 Task: Look for space in Kotamangalam, India from 7th July, 2023 to 14th July, 2023 for 1 adult in price range Rs.6000 to Rs.14000. Place can be shared room with 1  bedroom having 1 bed and 1 bathroom. Property type can be house, flat, guest house, hotel. Booking option can be shelf check-in. Required host language is English.
Action: Mouse moved to (474, 86)
Screenshot: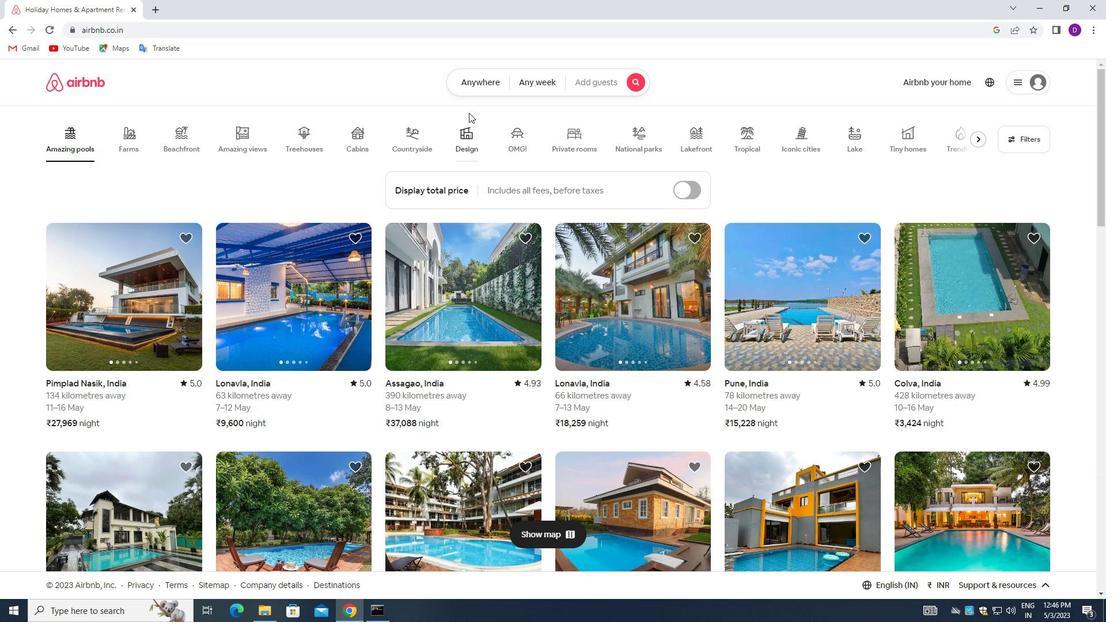 
Action: Mouse pressed left at (474, 86)
Screenshot: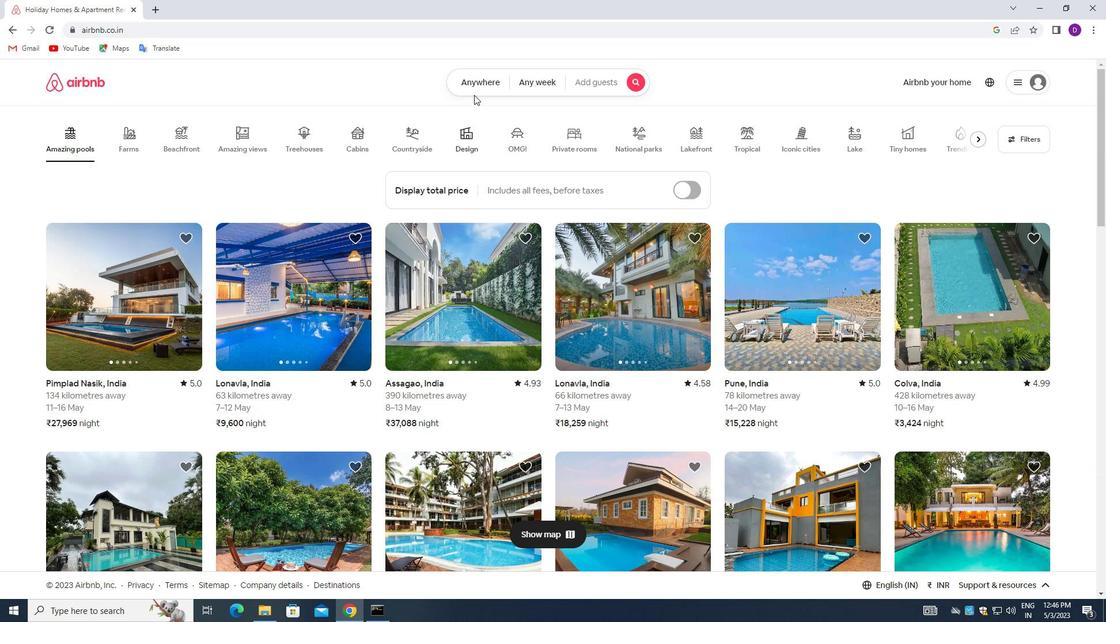 
Action: Mouse moved to (362, 131)
Screenshot: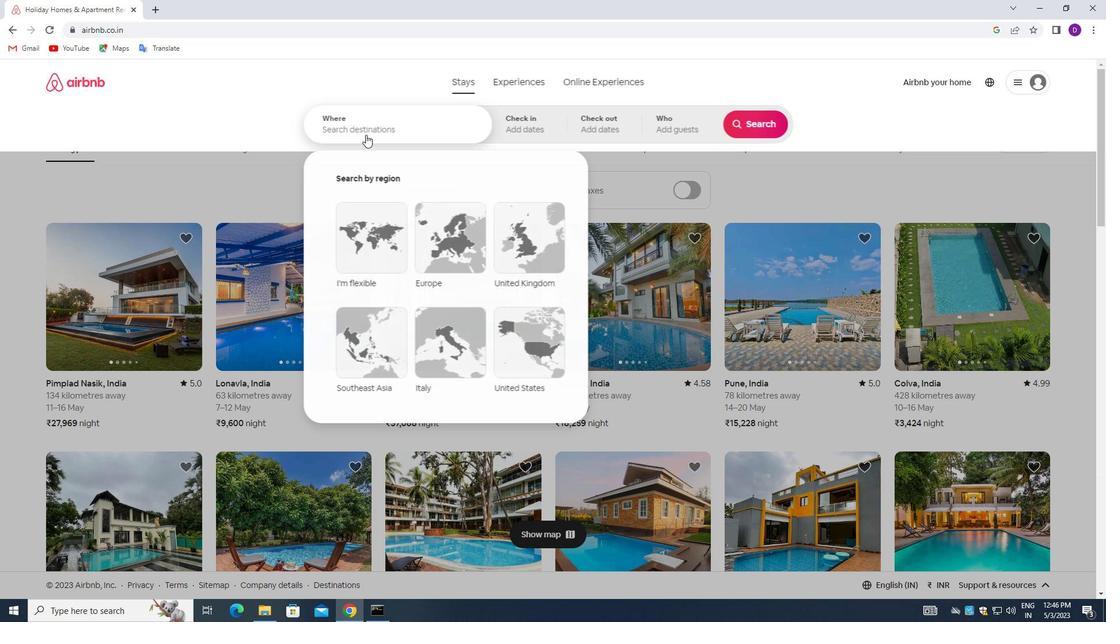 
Action: Mouse pressed left at (362, 131)
Screenshot: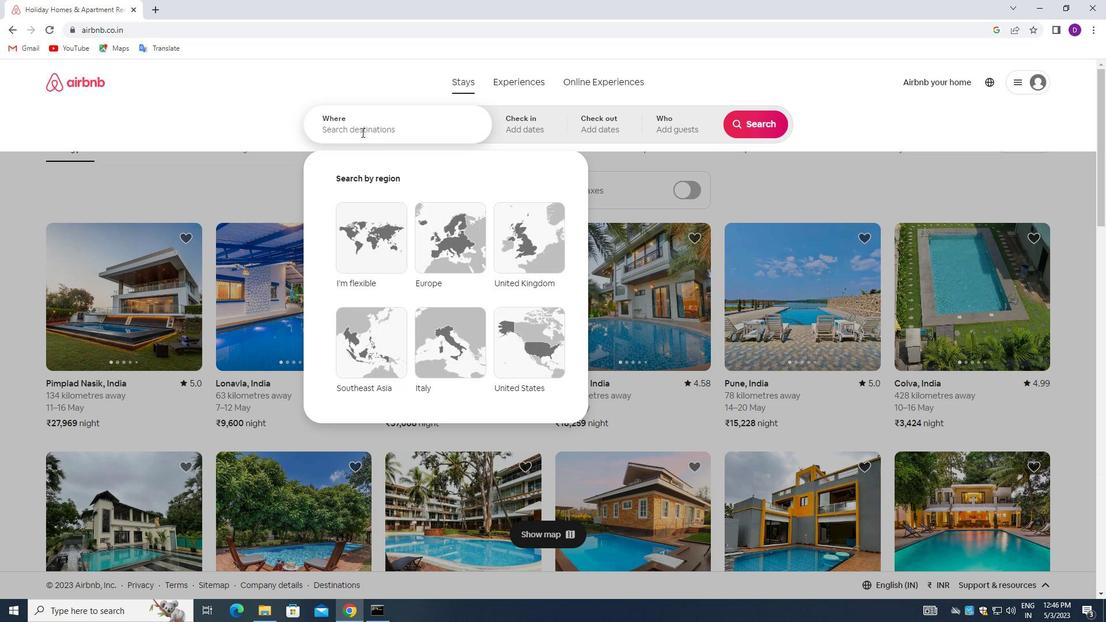 
Action: Mouse moved to (239, 110)
Screenshot: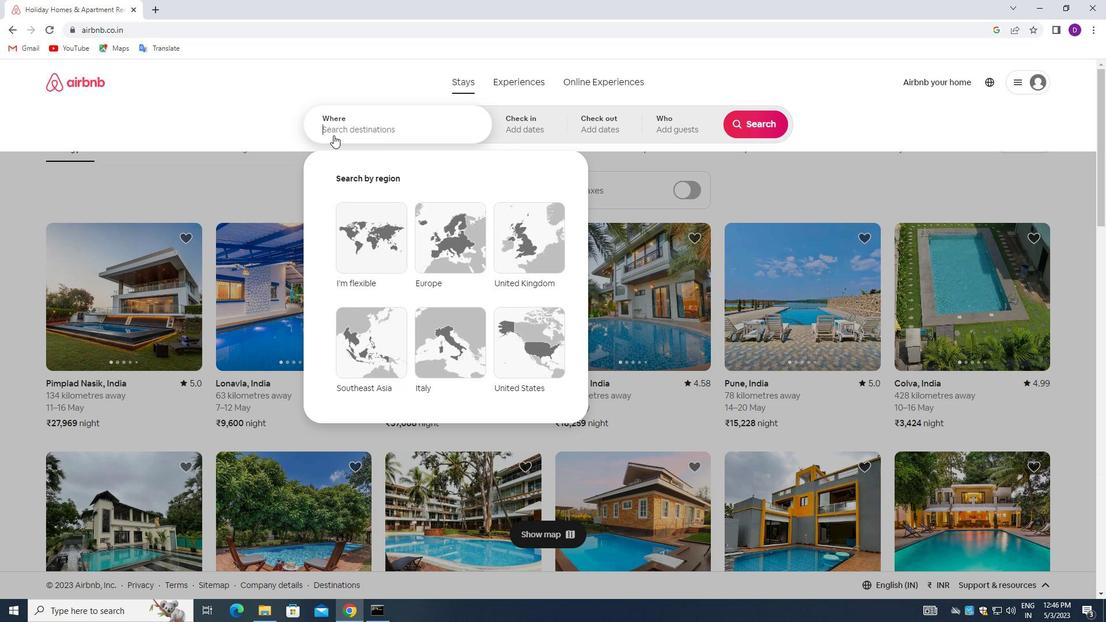
Action: Key pressed <Key.shift>KOTAMANGALAM,<Key.space><Key.shift>INDIA<Key.enter>
Screenshot: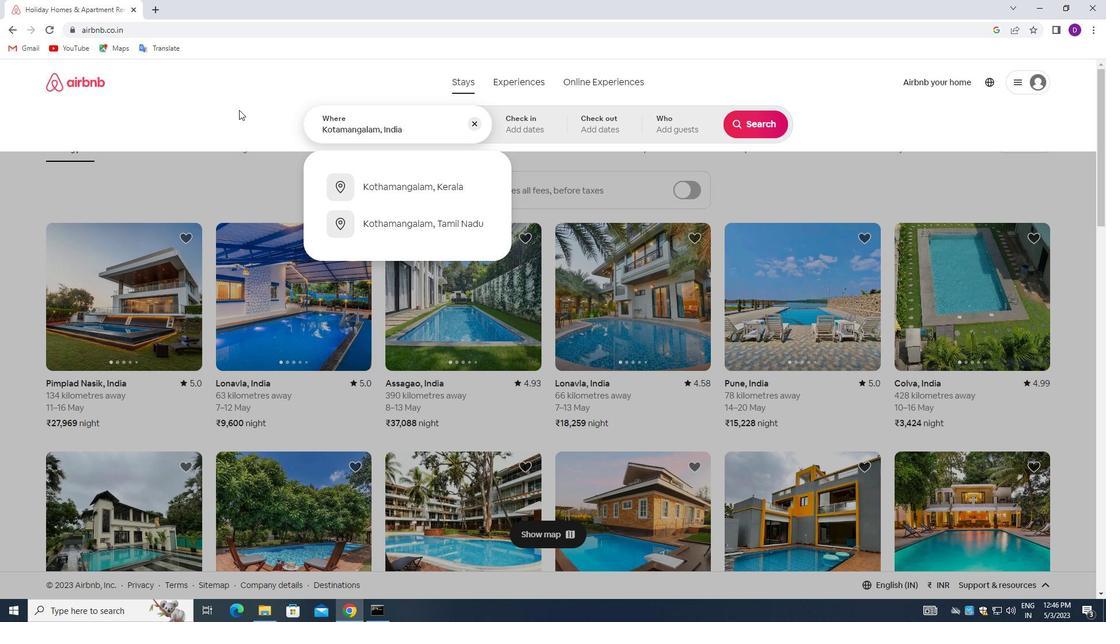 
Action: Mouse moved to (750, 217)
Screenshot: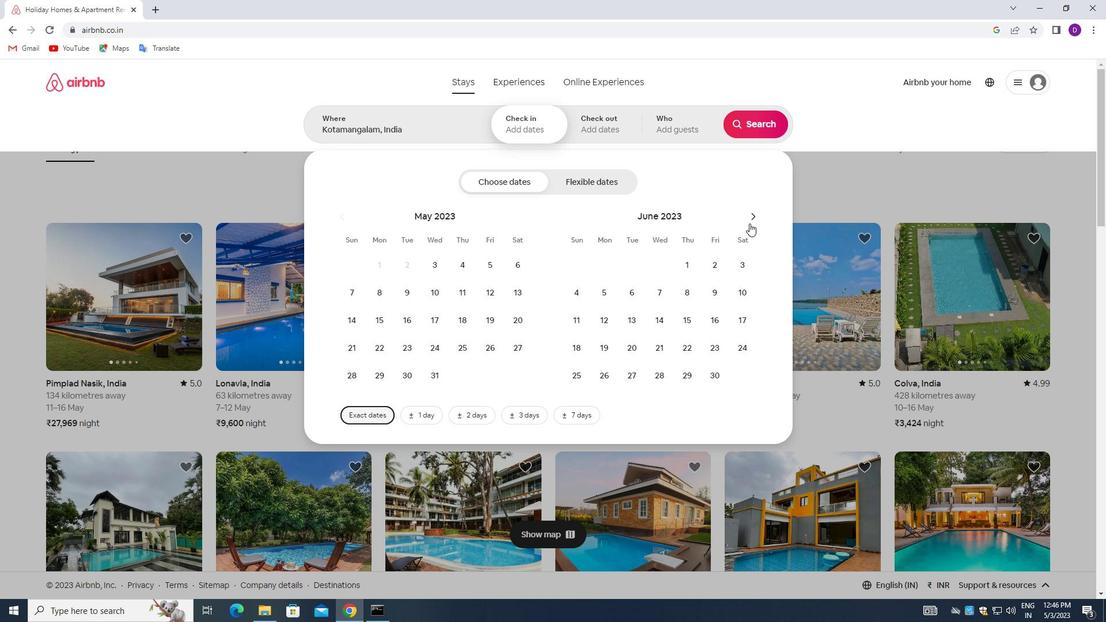 
Action: Mouse pressed left at (750, 217)
Screenshot: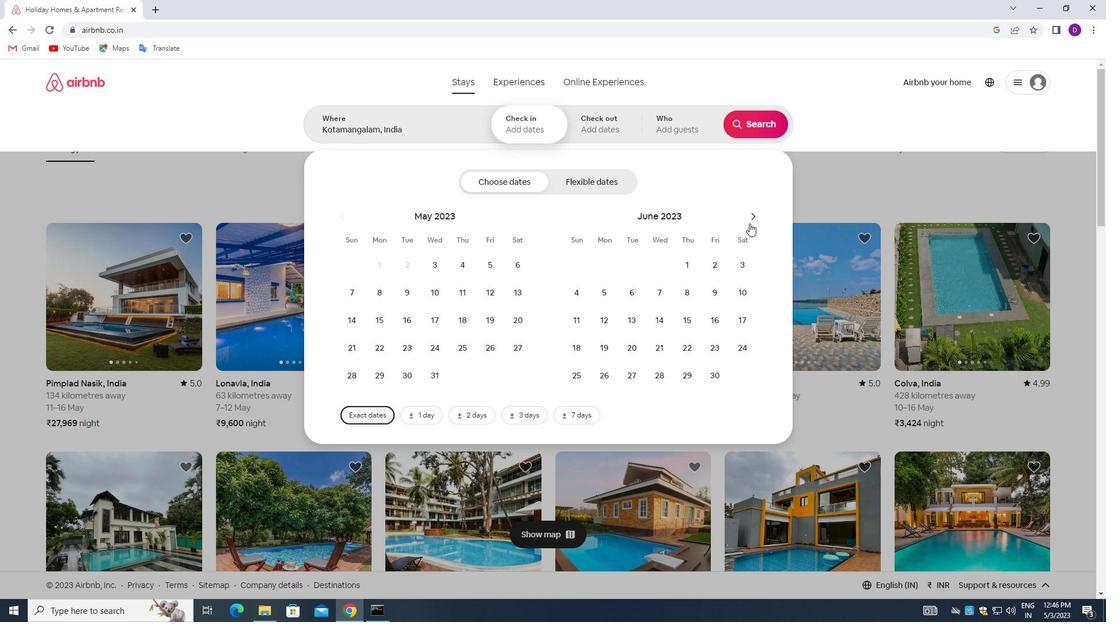 
Action: Mouse moved to (707, 292)
Screenshot: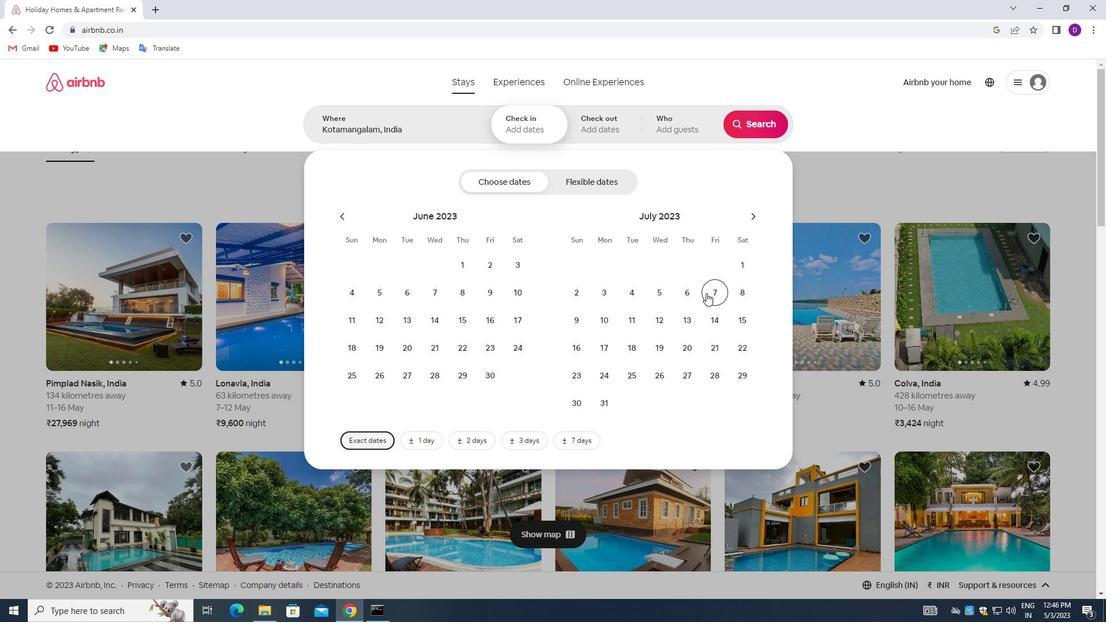 
Action: Mouse pressed left at (707, 292)
Screenshot: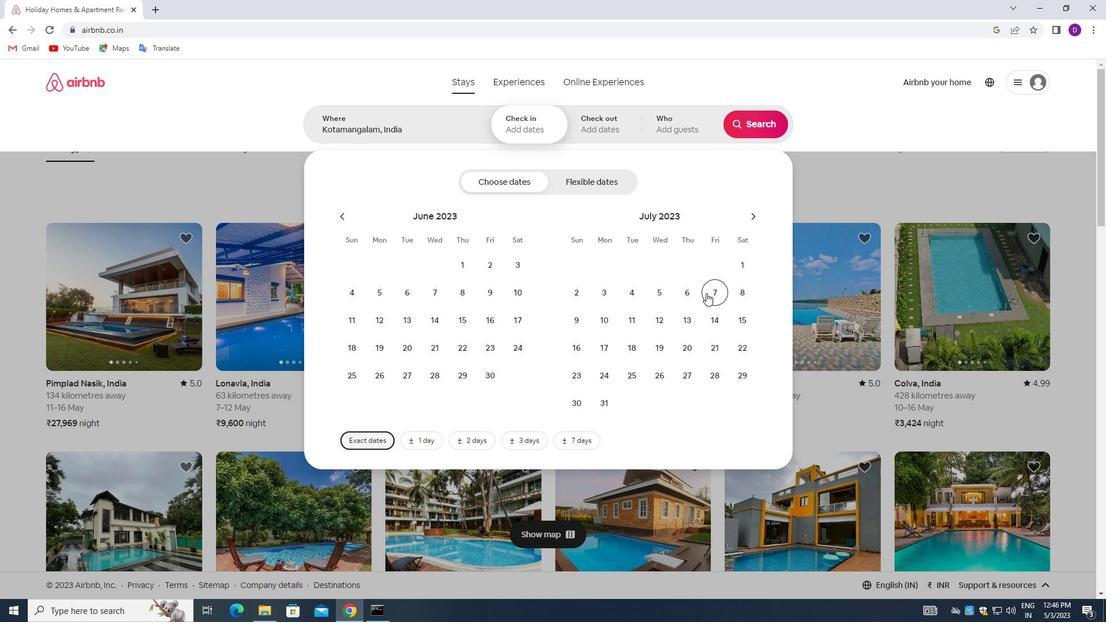
Action: Mouse moved to (708, 314)
Screenshot: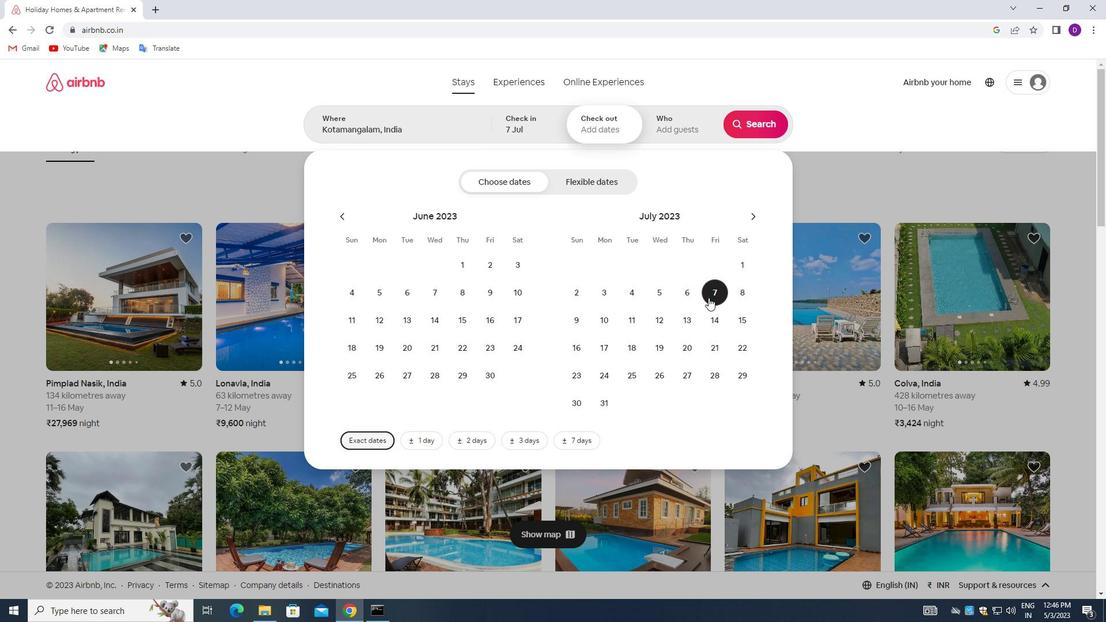 
Action: Mouse pressed left at (708, 314)
Screenshot: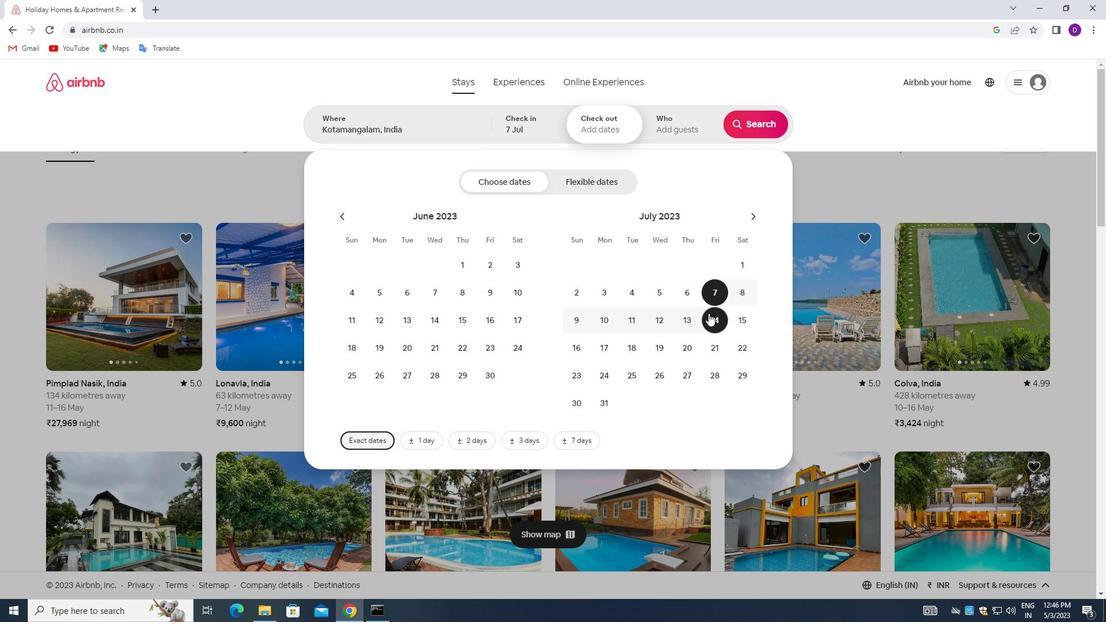 
Action: Mouse moved to (665, 127)
Screenshot: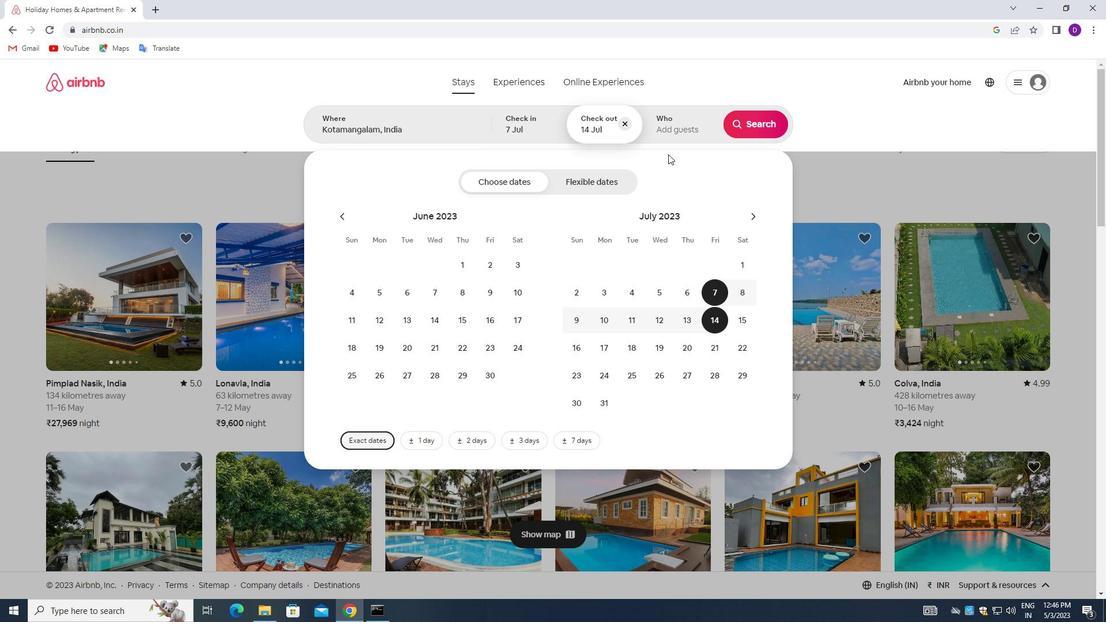 
Action: Mouse pressed left at (665, 127)
Screenshot: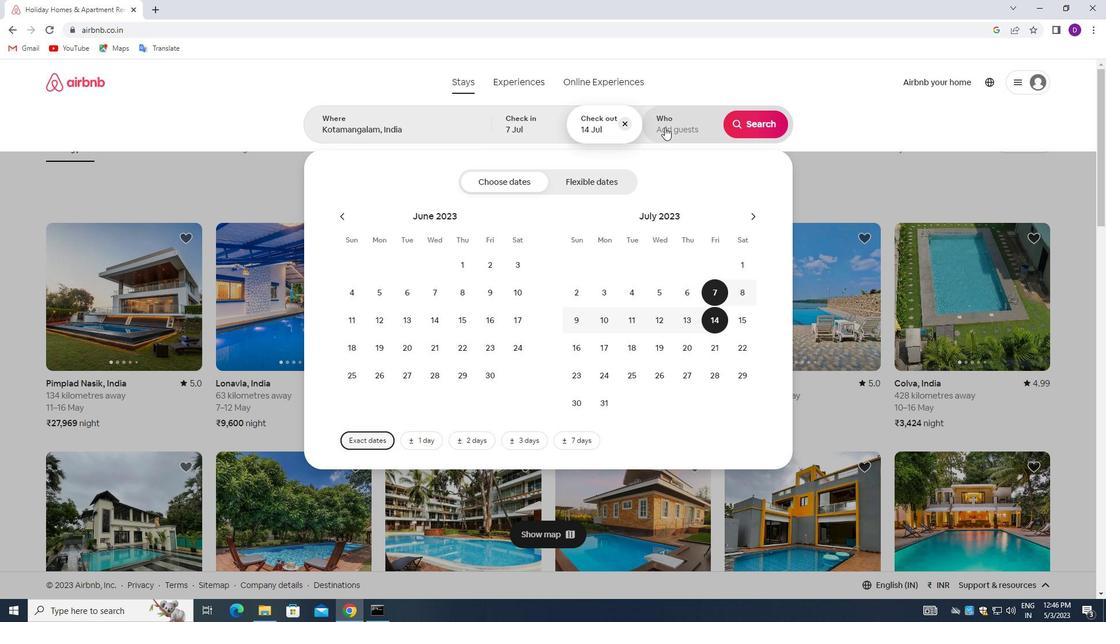 
Action: Mouse moved to (755, 189)
Screenshot: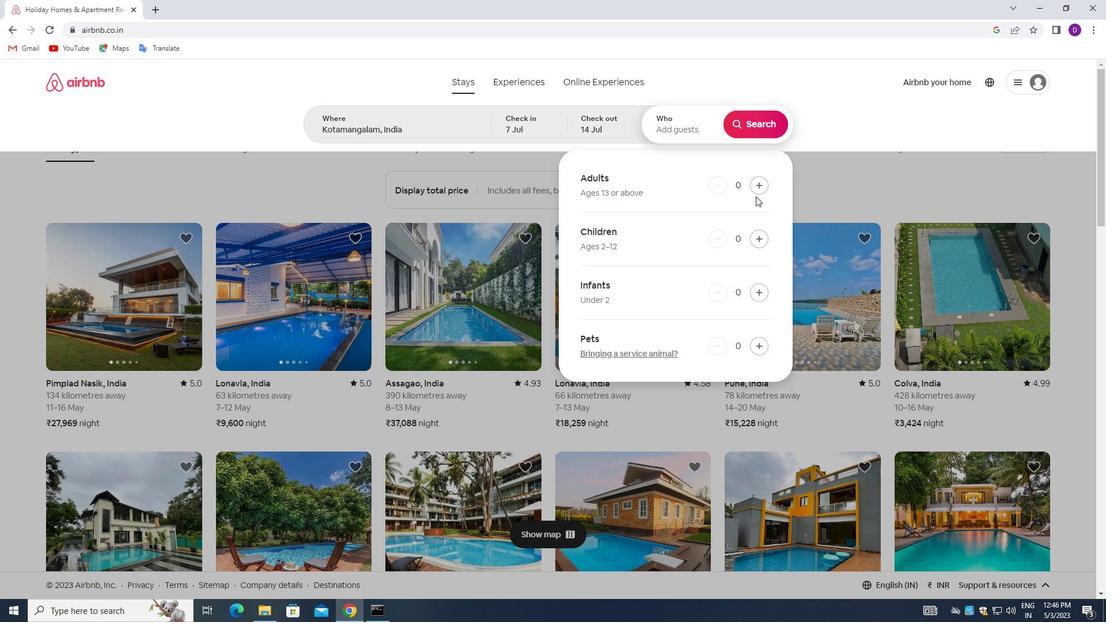
Action: Mouse pressed left at (755, 189)
Screenshot: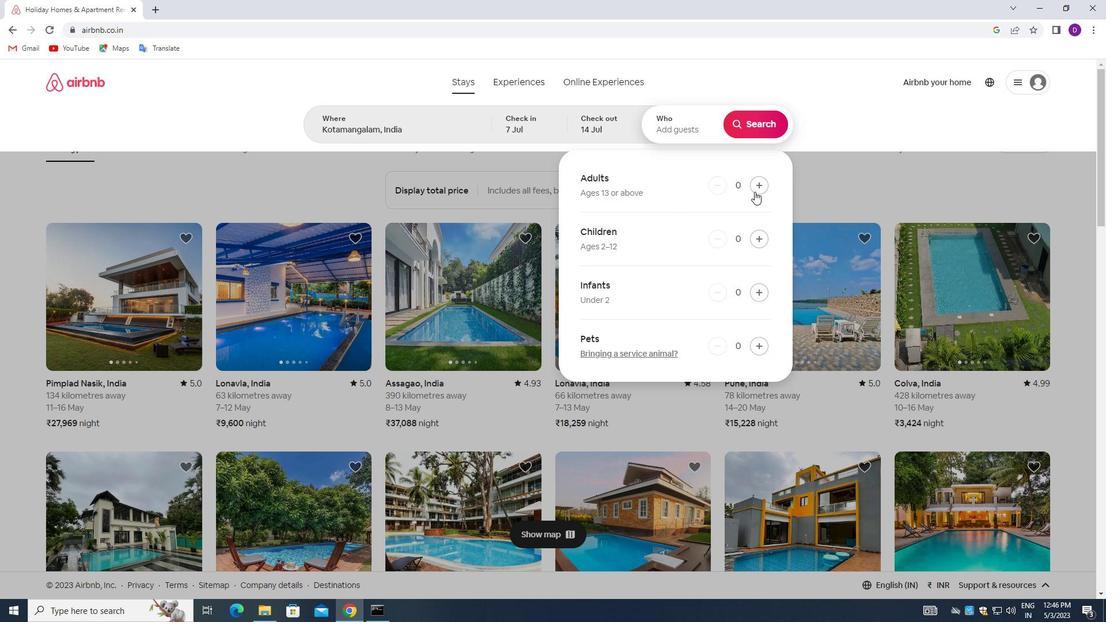 
Action: Mouse moved to (751, 124)
Screenshot: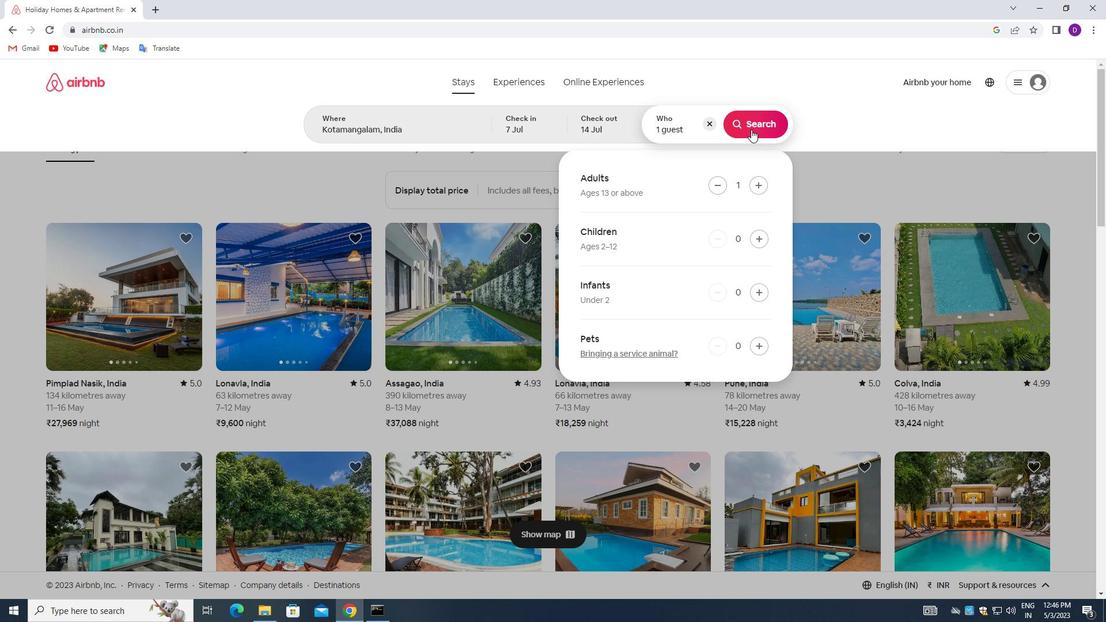 
Action: Mouse pressed left at (751, 124)
Screenshot: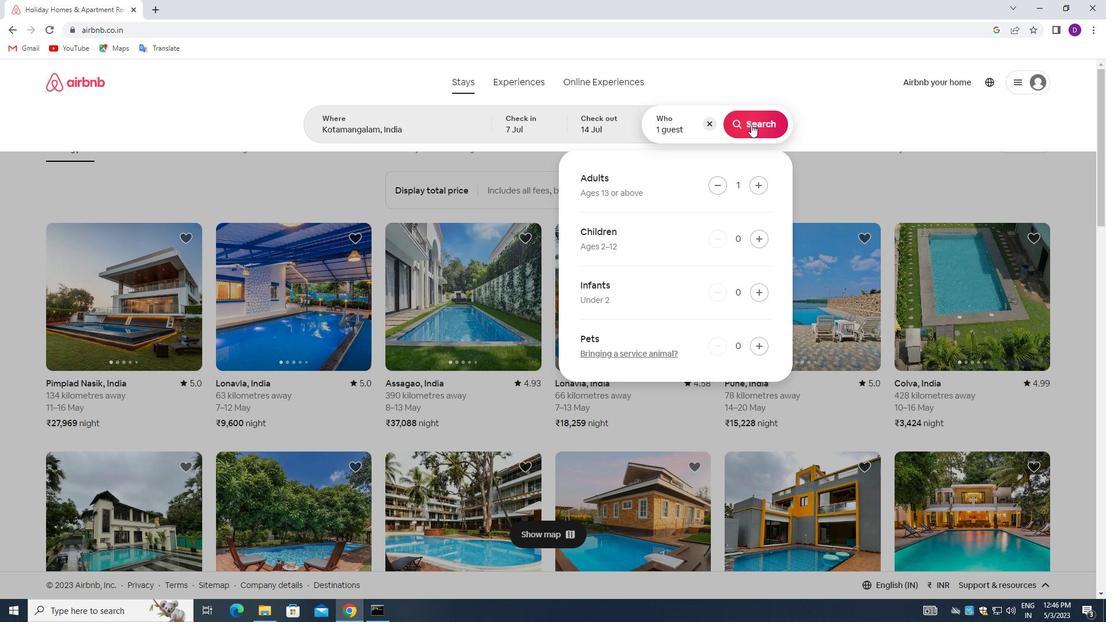 
Action: Mouse moved to (1052, 132)
Screenshot: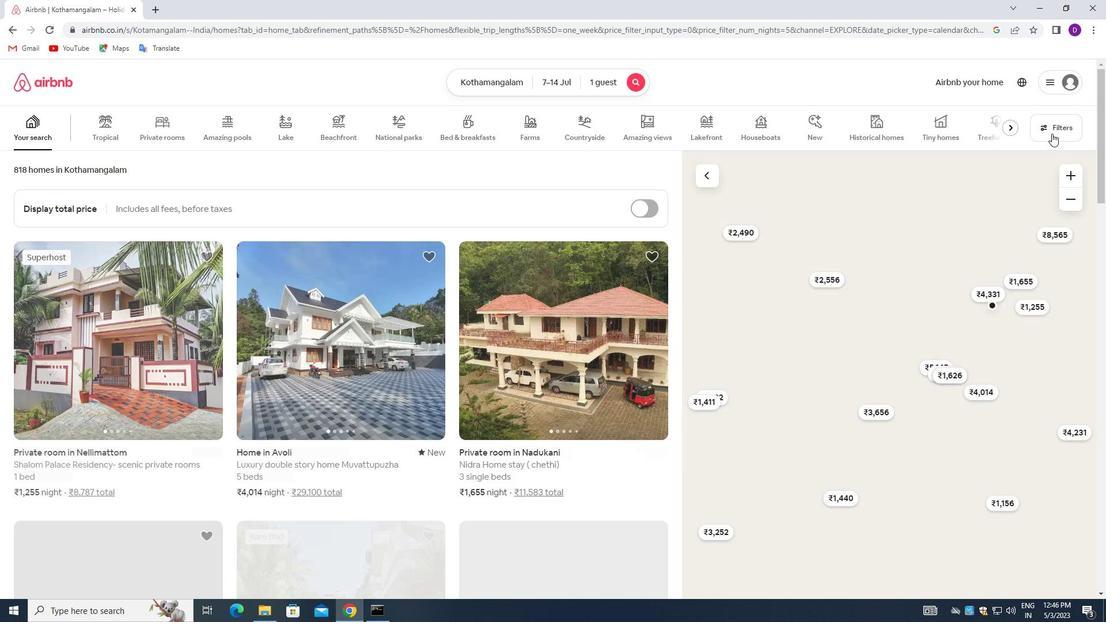 
Action: Mouse pressed left at (1052, 132)
Screenshot: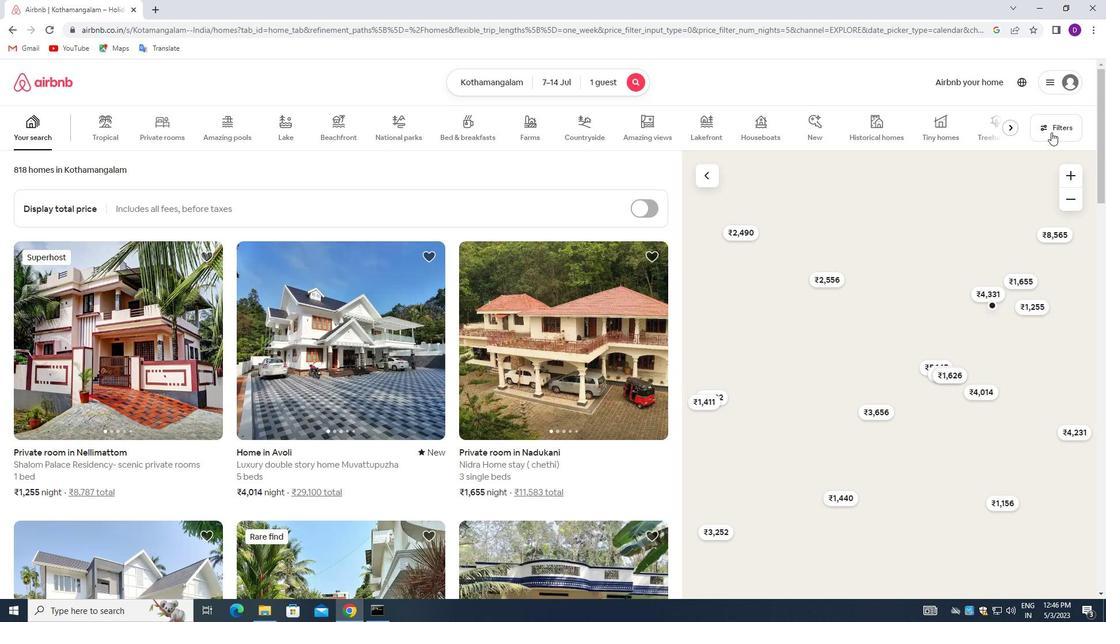 
Action: Mouse moved to (413, 280)
Screenshot: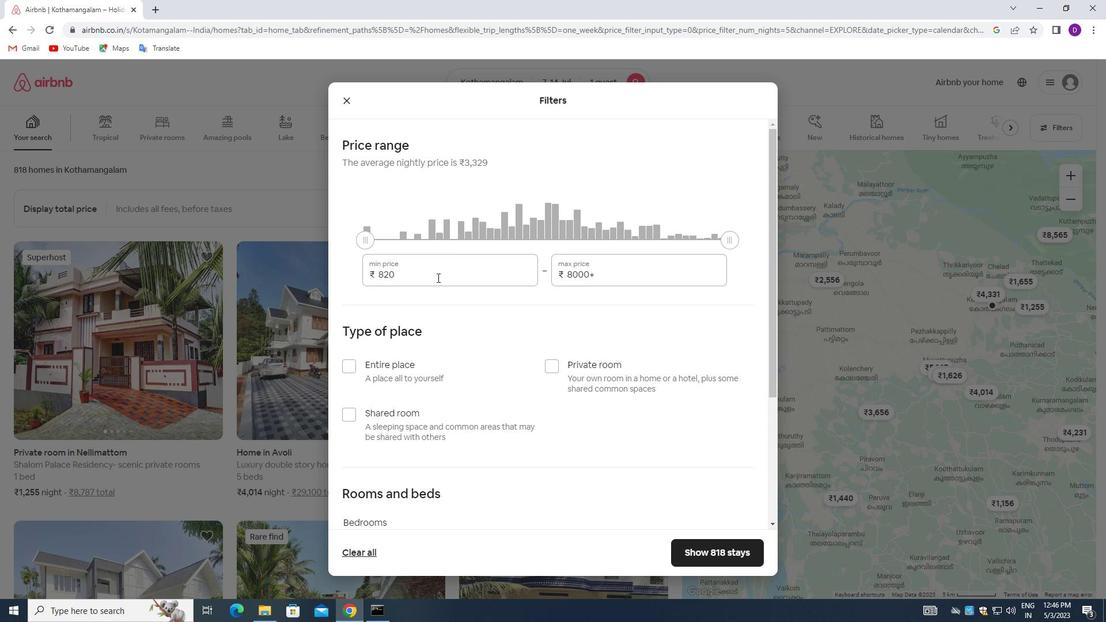 
Action: Mouse pressed left at (413, 280)
Screenshot: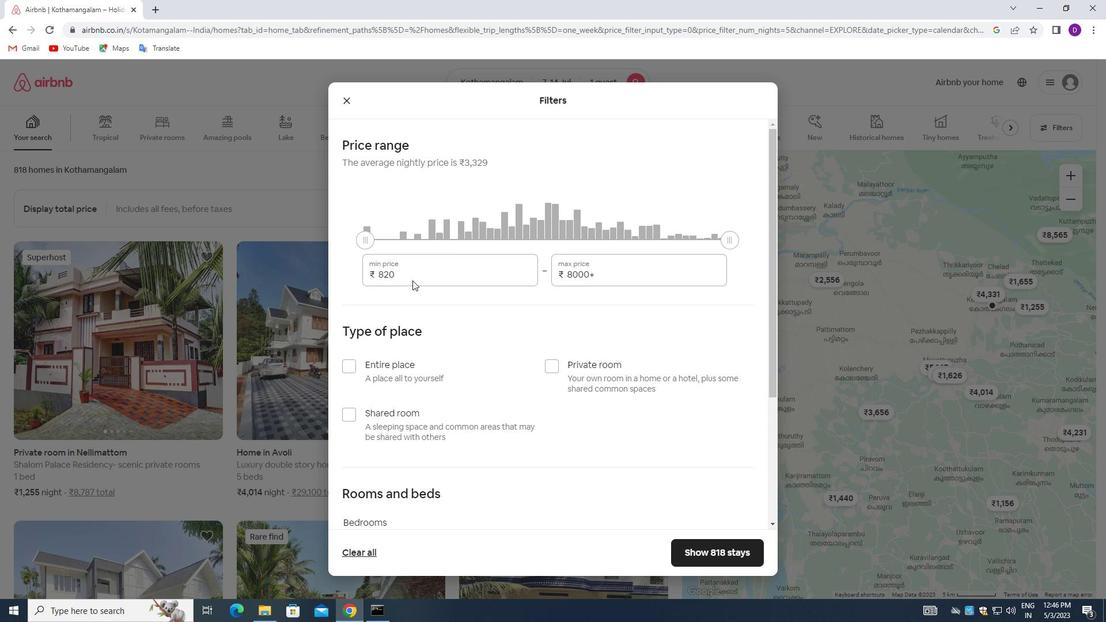 
Action: Mouse pressed left at (413, 280)
Screenshot: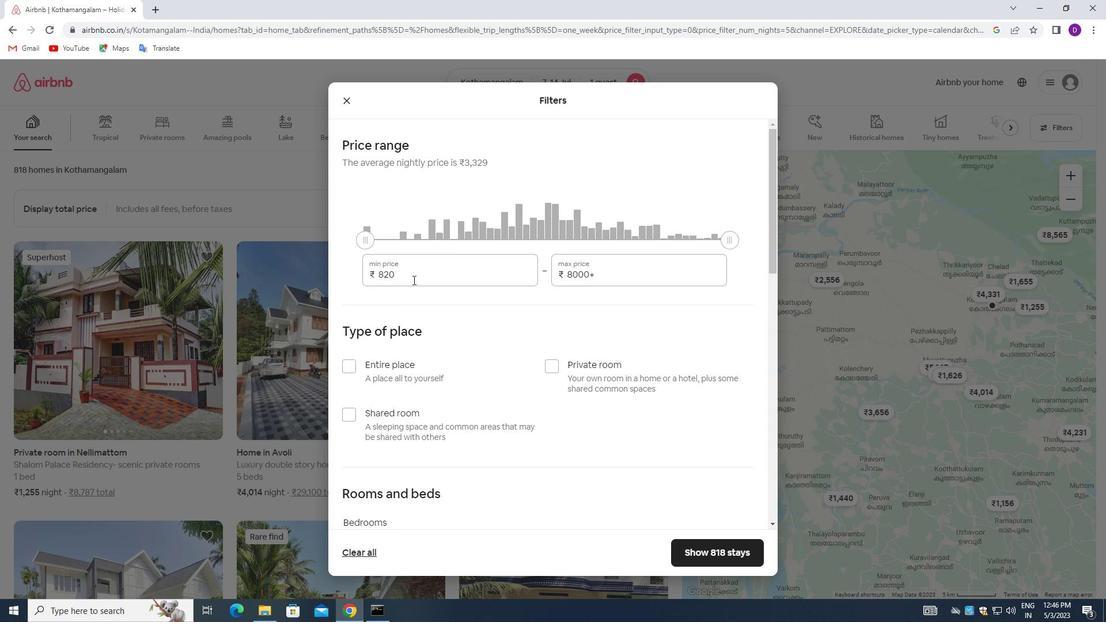
Action: Key pressed 6000<Key.tab>14000
Screenshot: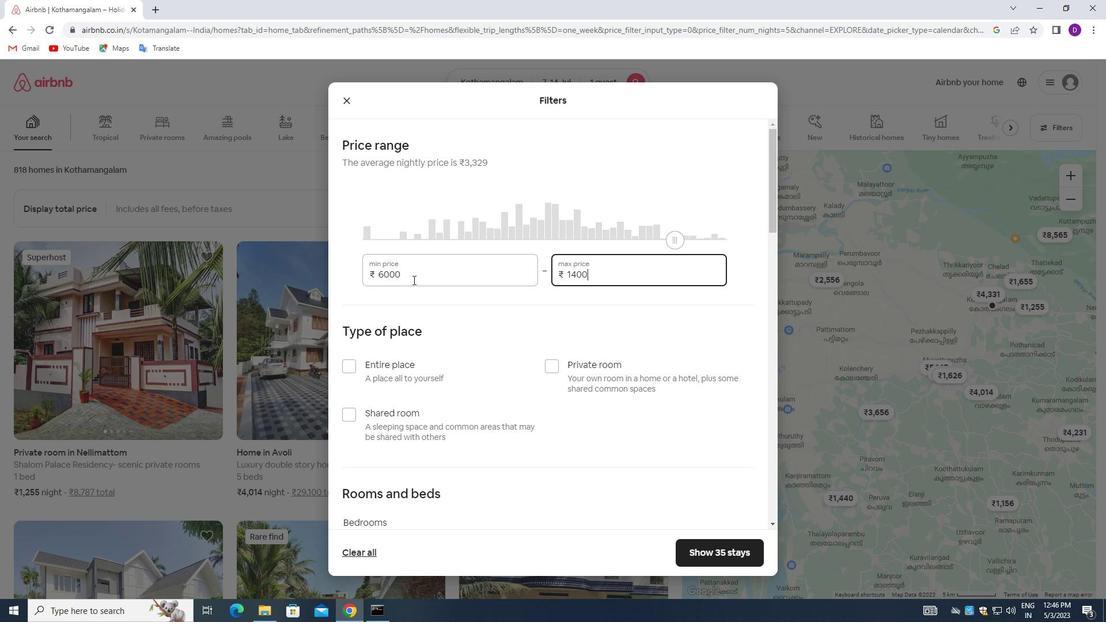 
Action: Mouse moved to (351, 417)
Screenshot: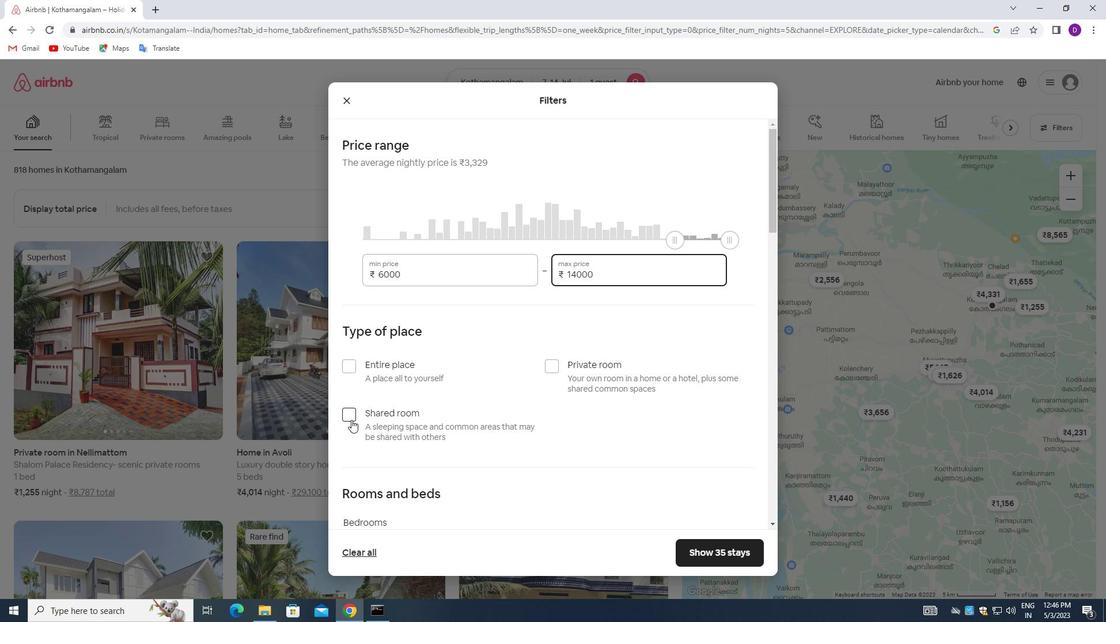 
Action: Mouse pressed left at (351, 417)
Screenshot: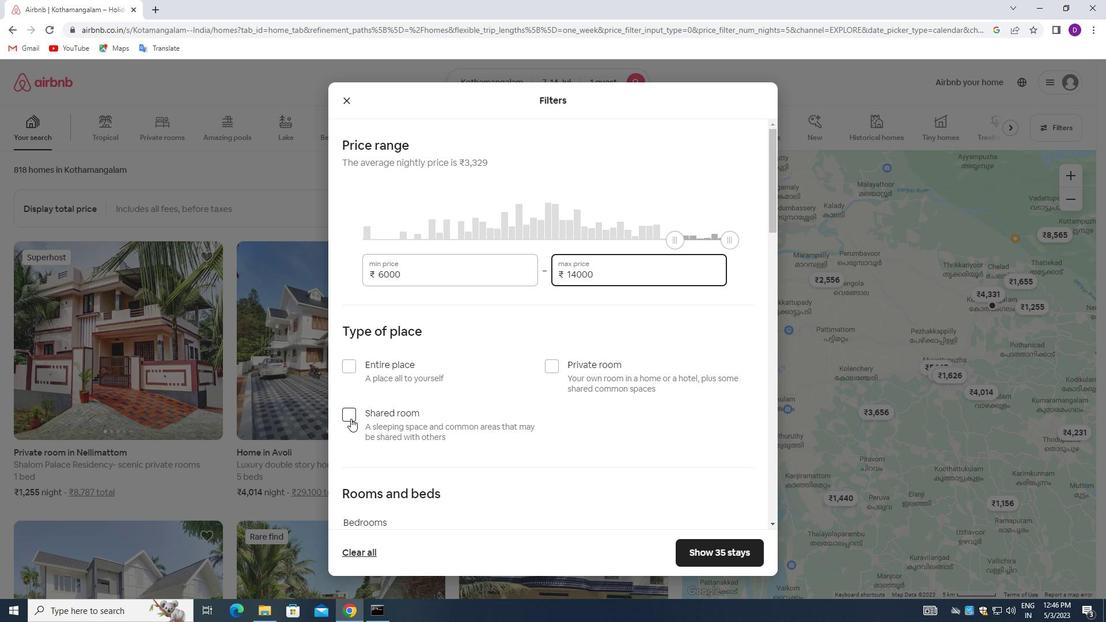 
Action: Mouse moved to (502, 407)
Screenshot: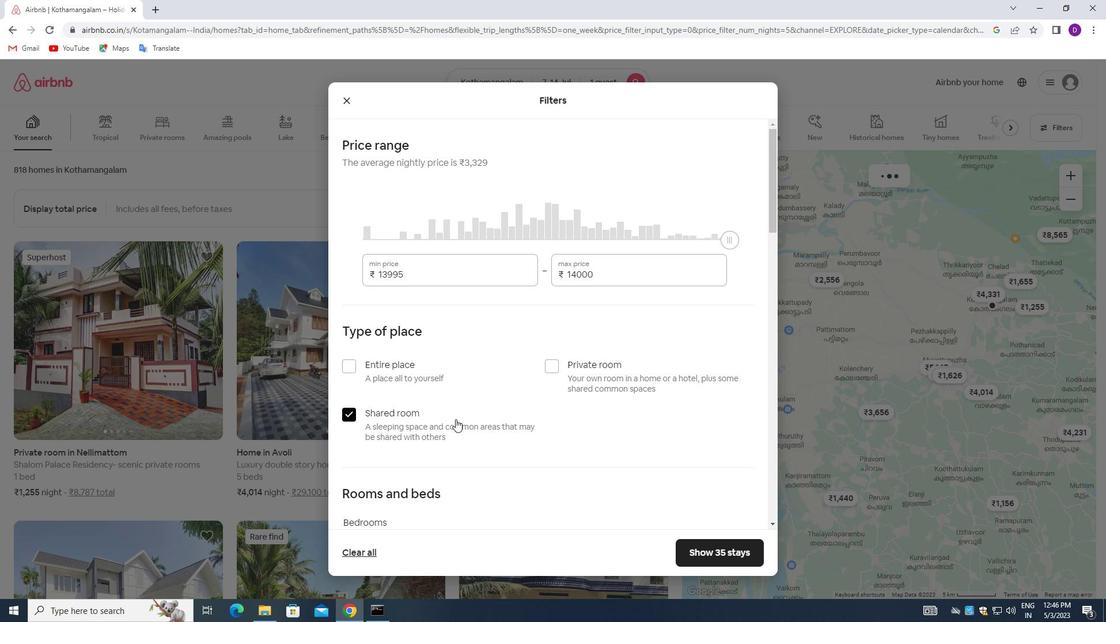 
Action: Mouse scrolled (502, 406) with delta (0, 0)
Screenshot: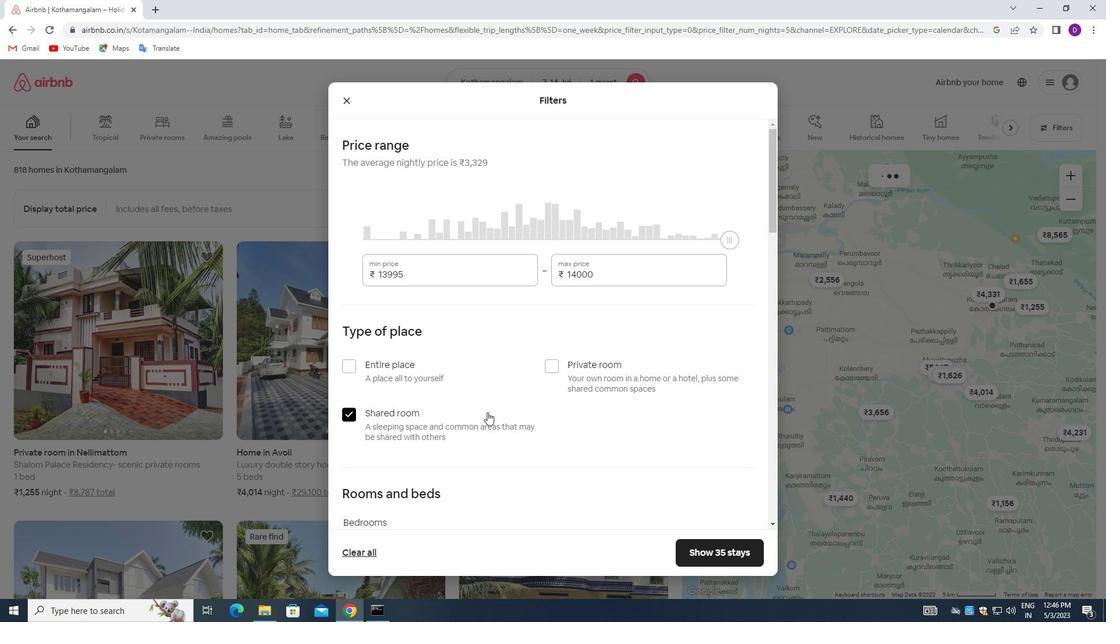 
Action: Mouse moved to (502, 407)
Screenshot: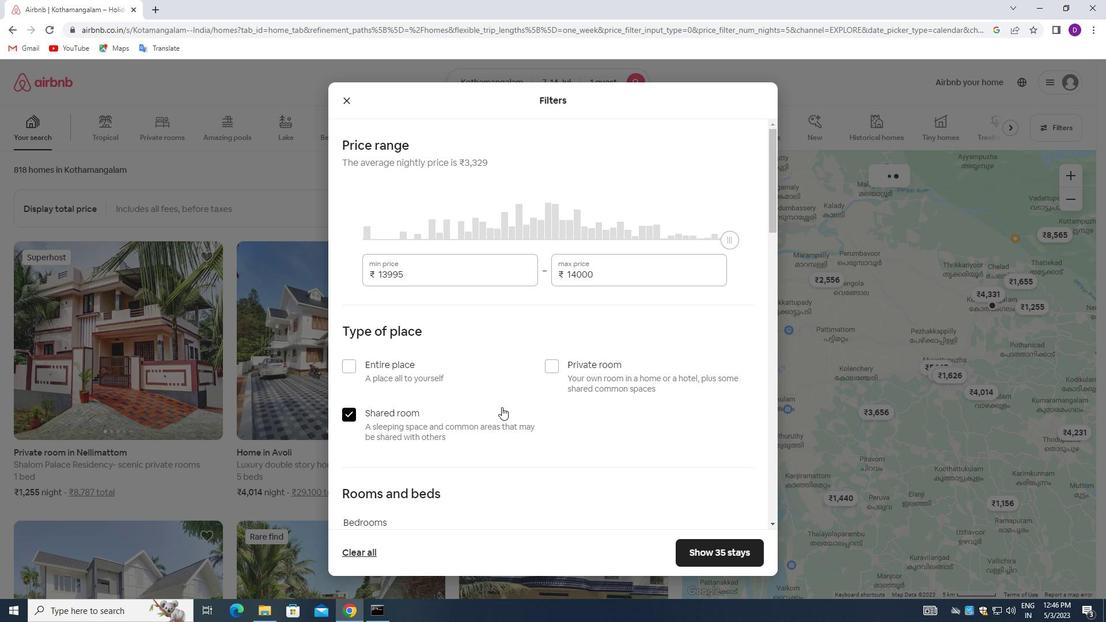 
Action: Mouse scrolled (502, 406) with delta (0, 0)
Screenshot: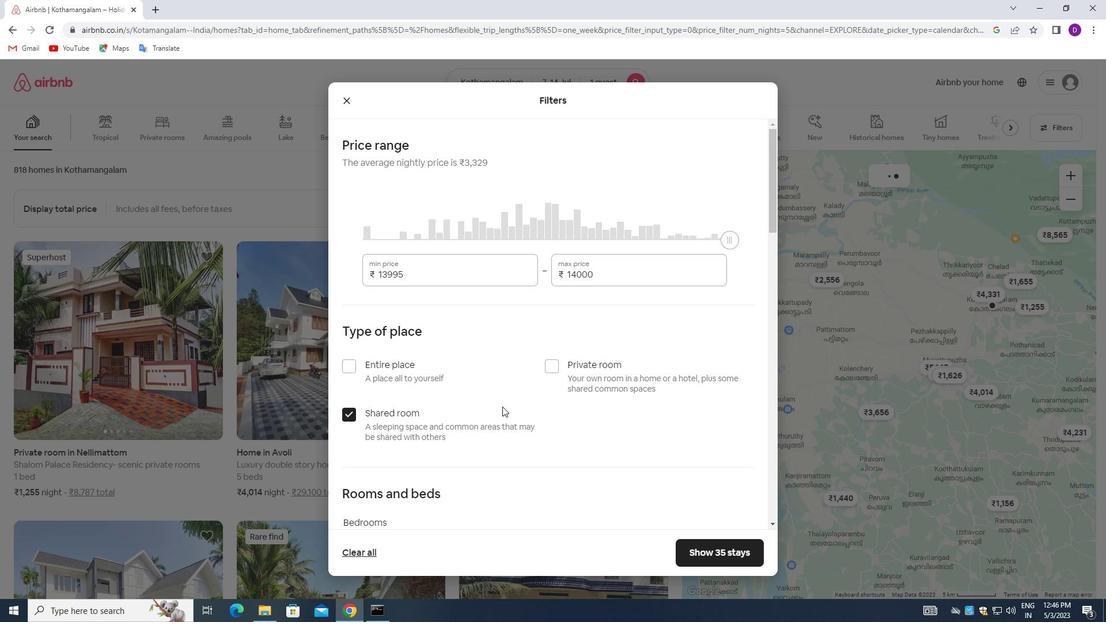 
Action: Mouse scrolled (502, 406) with delta (0, 0)
Screenshot: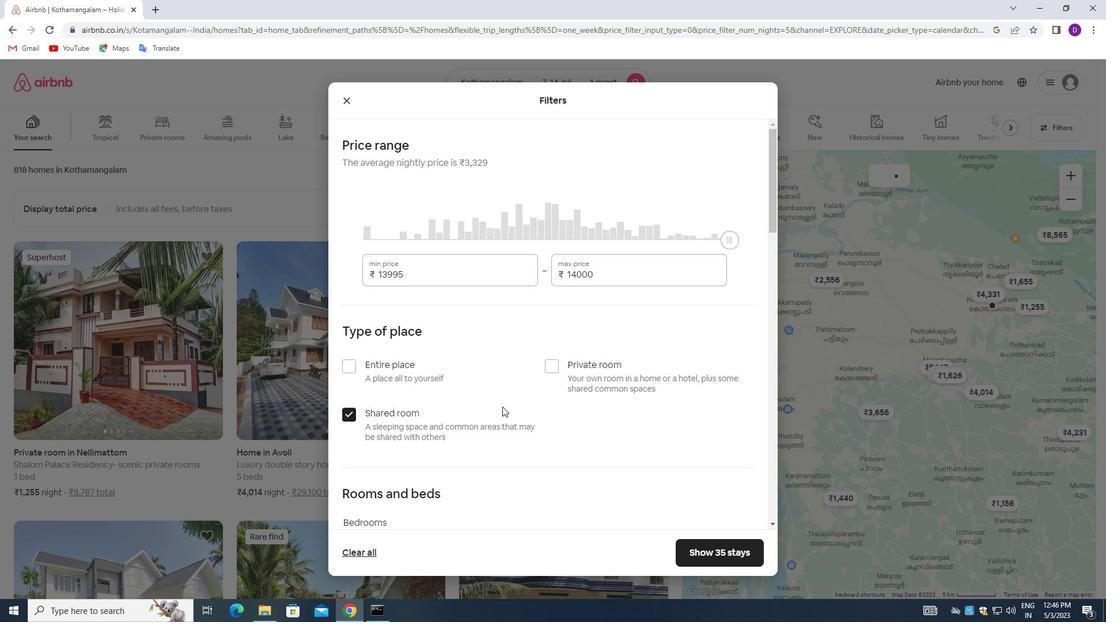 
Action: Mouse scrolled (502, 406) with delta (0, 0)
Screenshot: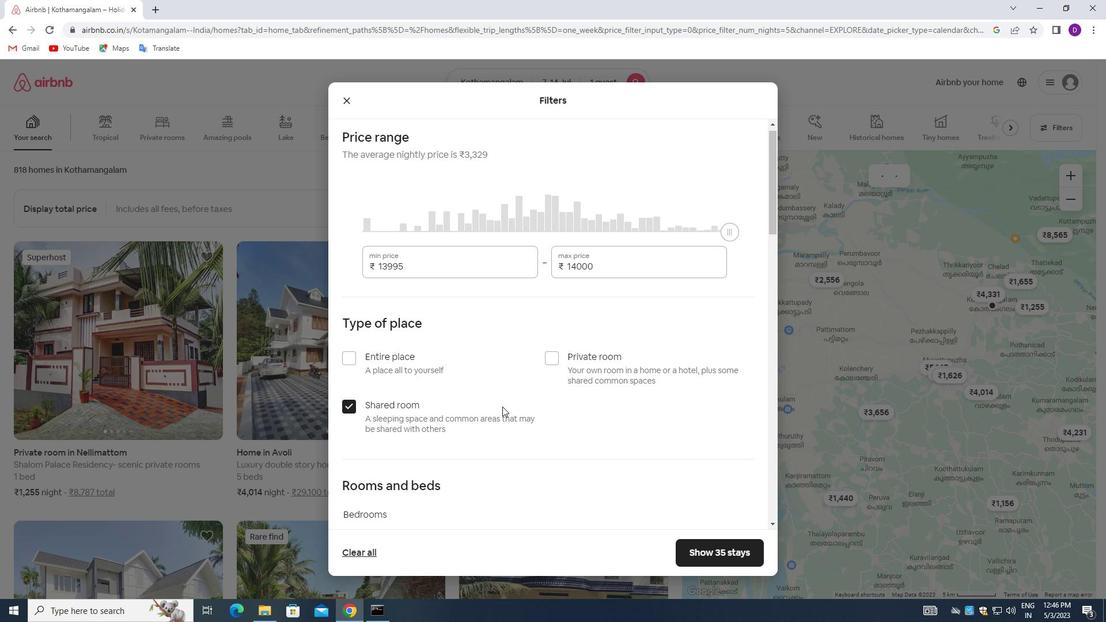 
Action: Mouse moved to (405, 330)
Screenshot: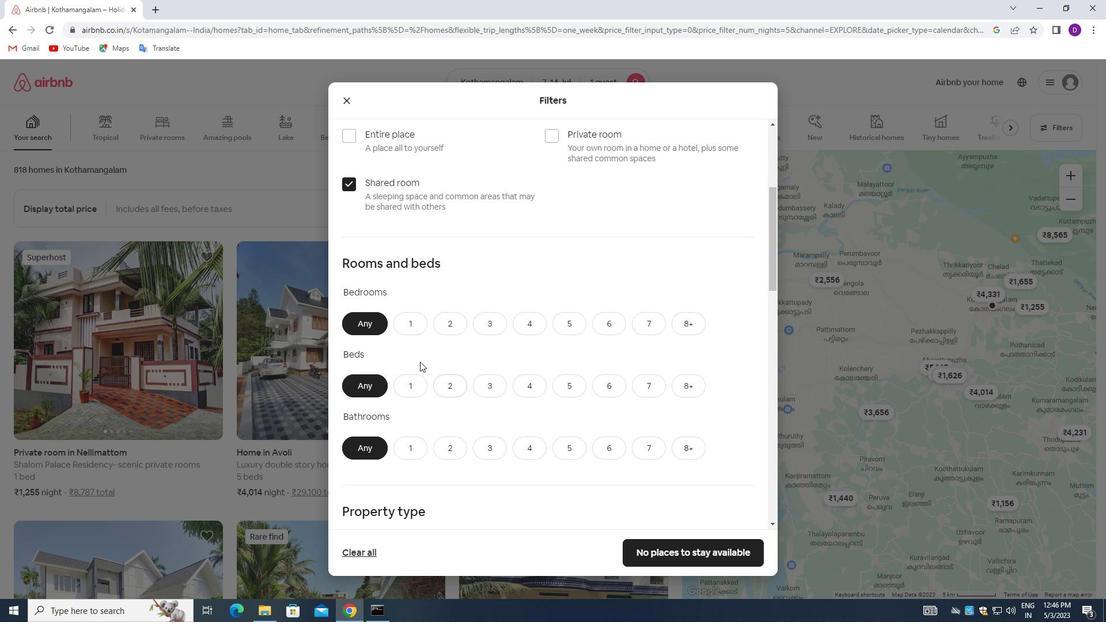 
Action: Mouse pressed left at (405, 330)
Screenshot: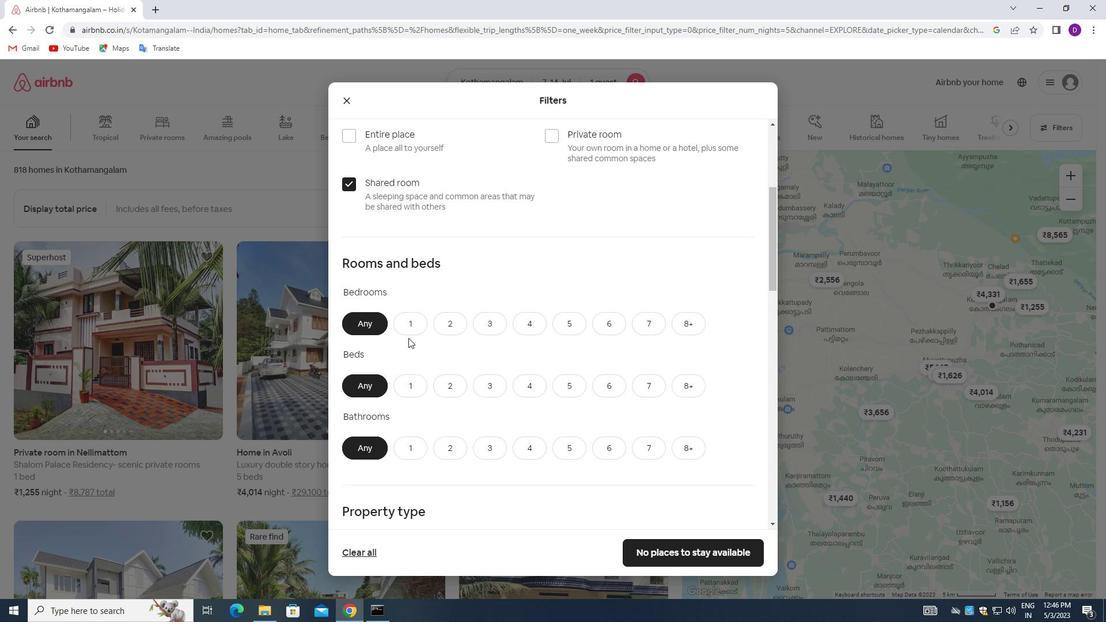 
Action: Mouse moved to (411, 397)
Screenshot: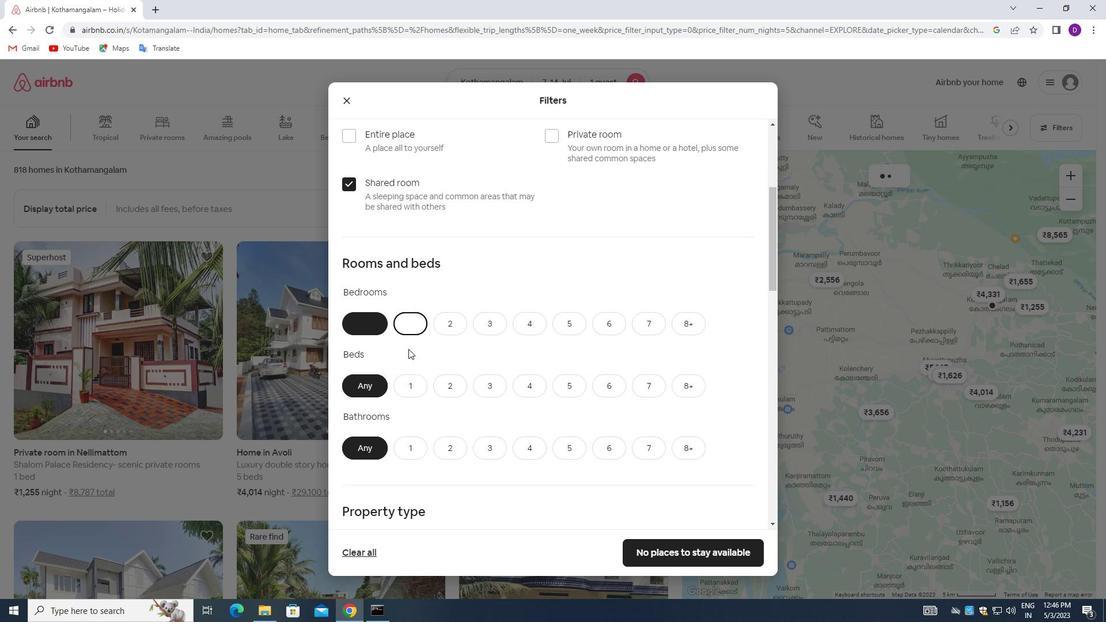 
Action: Mouse pressed left at (411, 397)
Screenshot: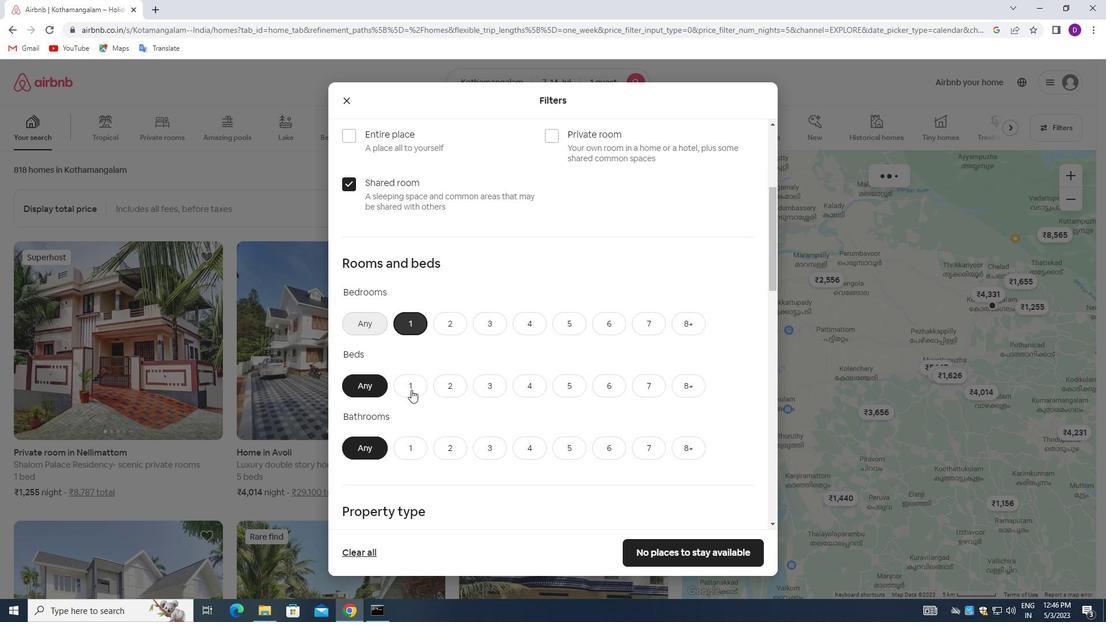 
Action: Mouse moved to (407, 384)
Screenshot: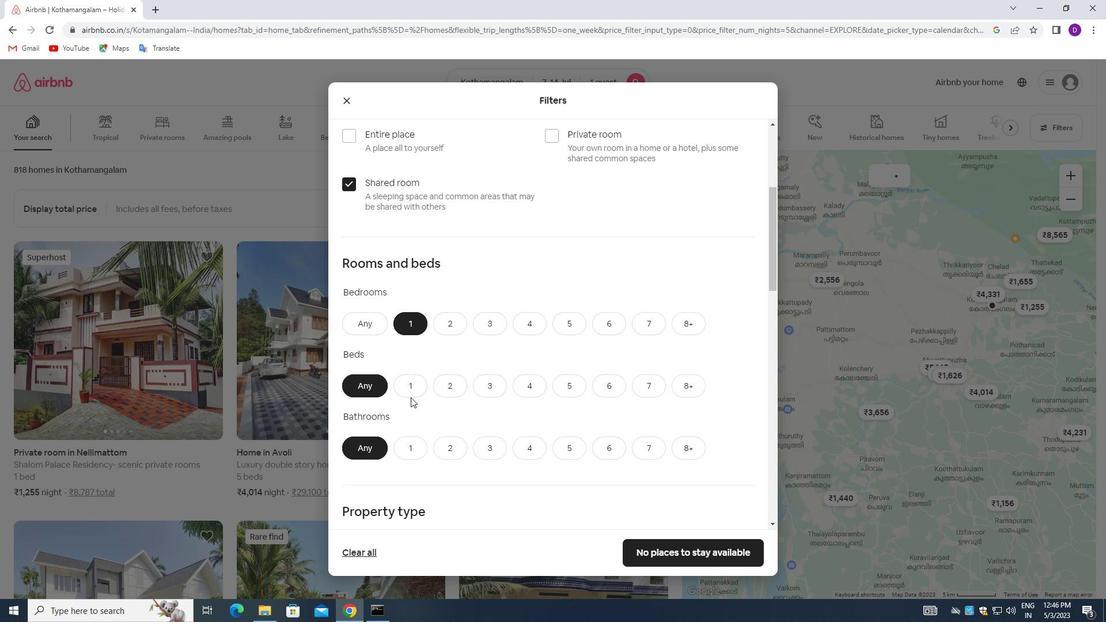 
Action: Mouse pressed left at (407, 384)
Screenshot: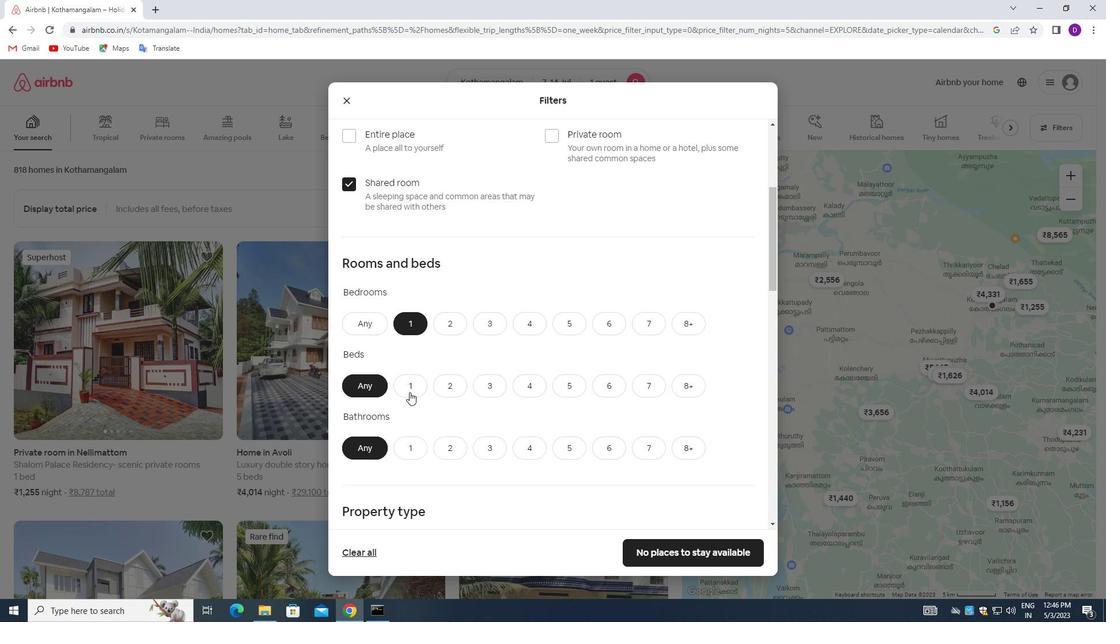 
Action: Mouse moved to (408, 446)
Screenshot: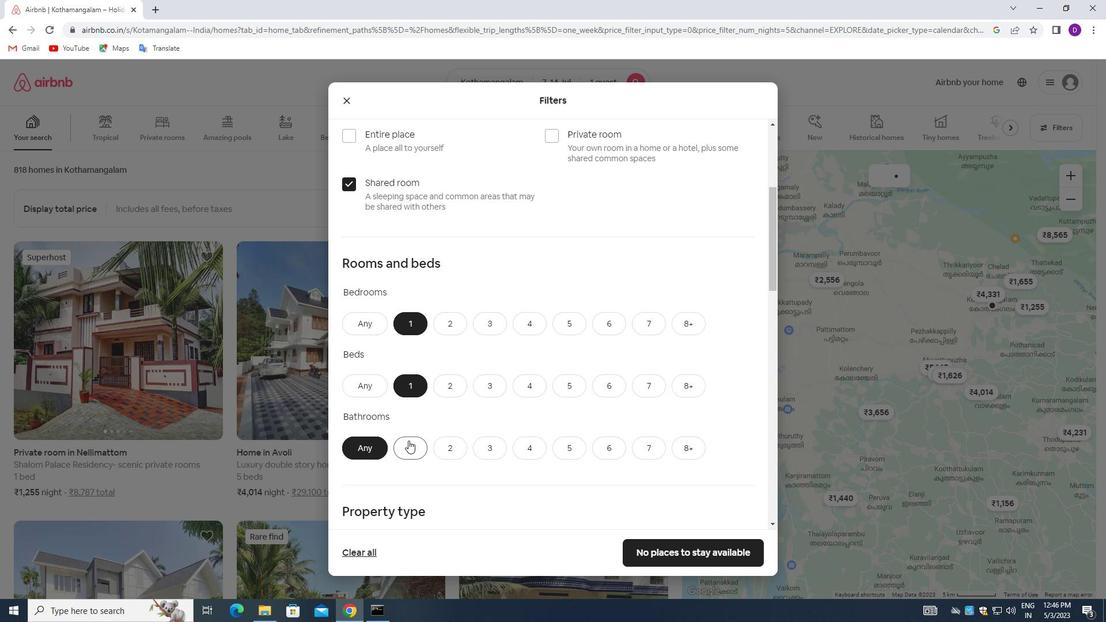
Action: Mouse pressed left at (408, 446)
Screenshot: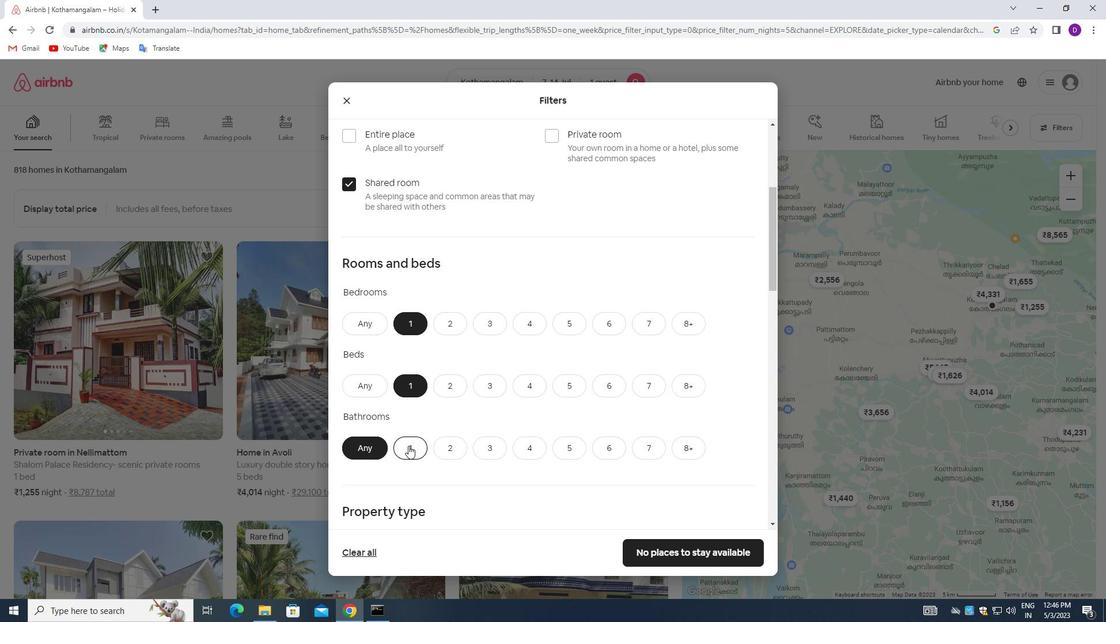 
Action: Mouse moved to (472, 402)
Screenshot: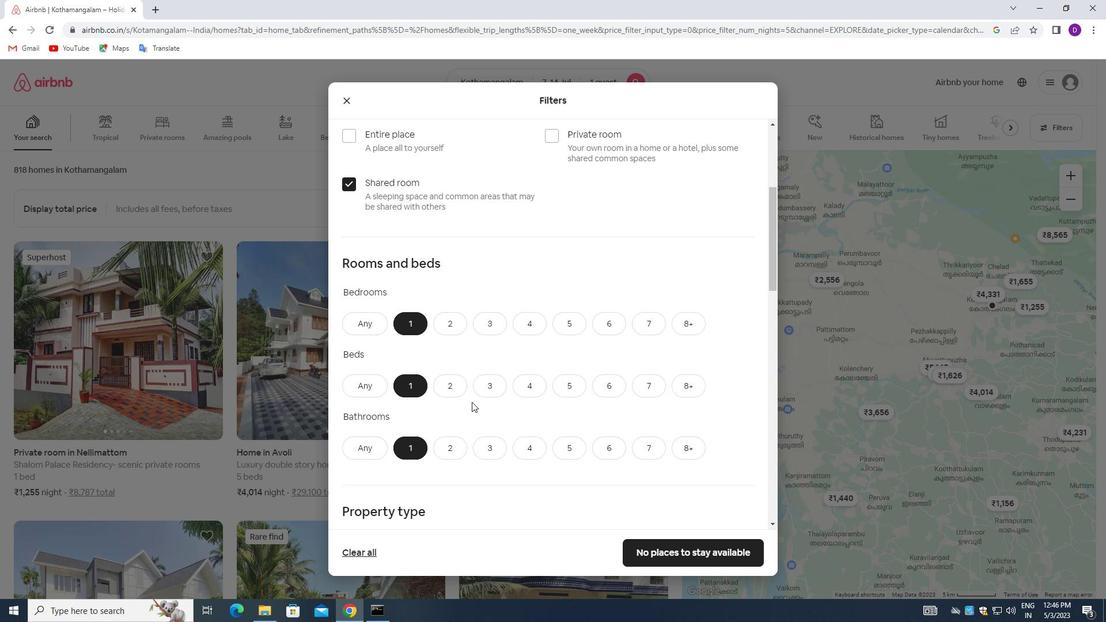 
Action: Mouse scrolled (472, 401) with delta (0, 0)
Screenshot: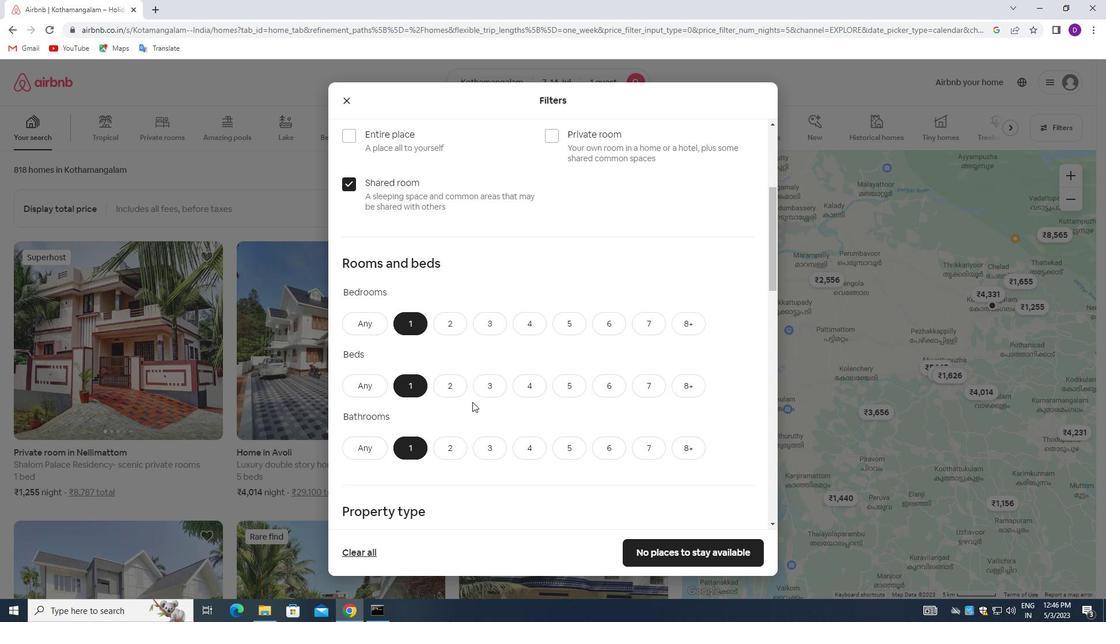 
Action: Mouse scrolled (472, 401) with delta (0, 0)
Screenshot: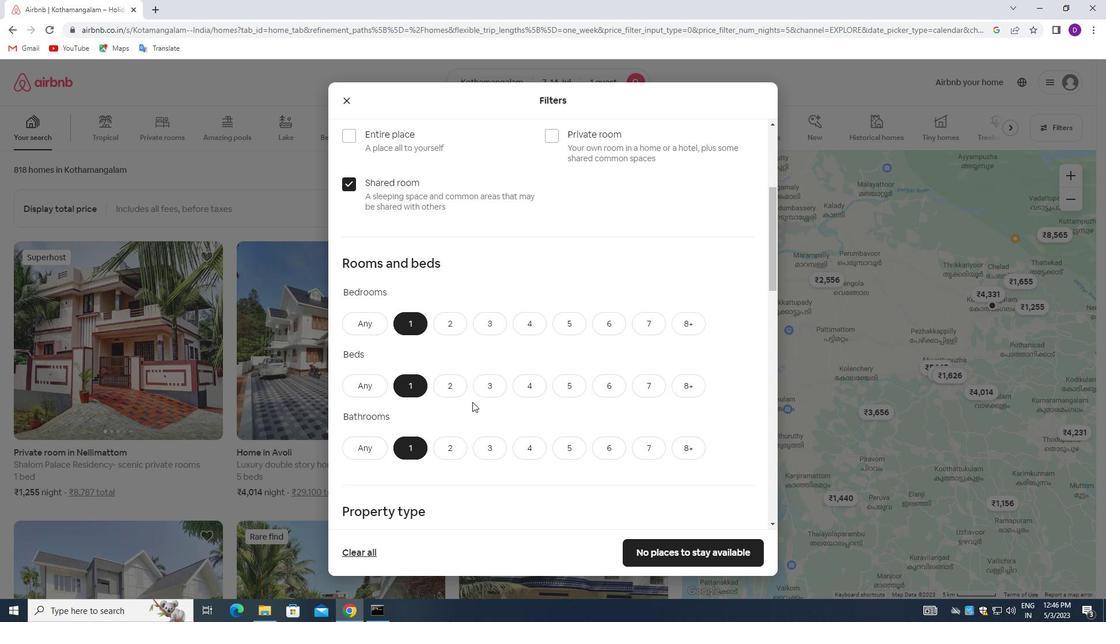 
Action: Mouse moved to (473, 402)
Screenshot: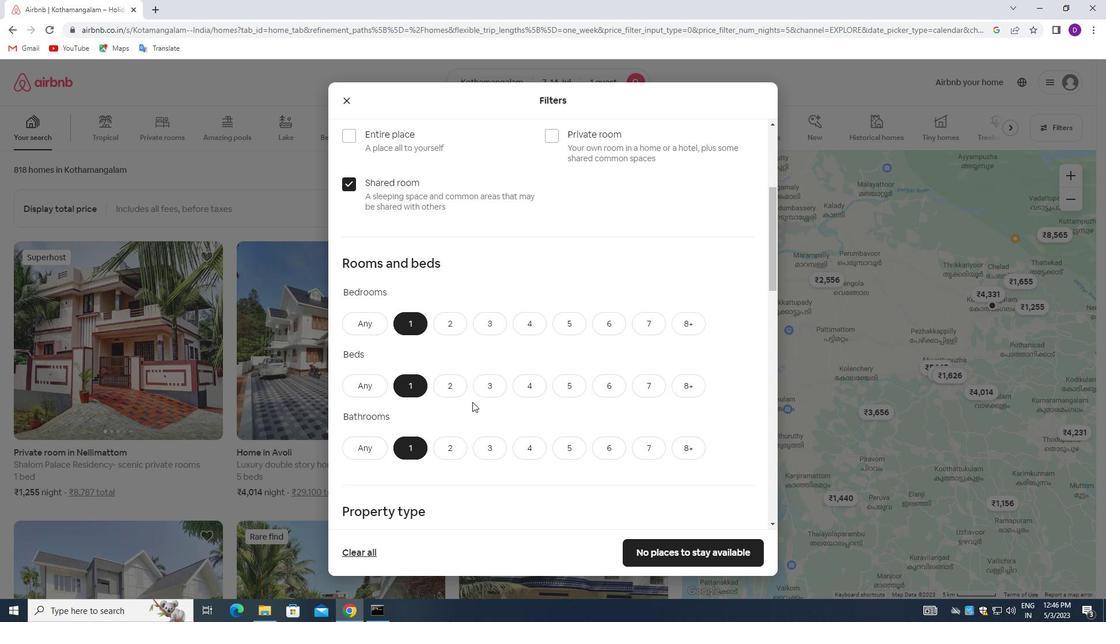 
Action: Mouse scrolled (473, 402) with delta (0, 0)
Screenshot: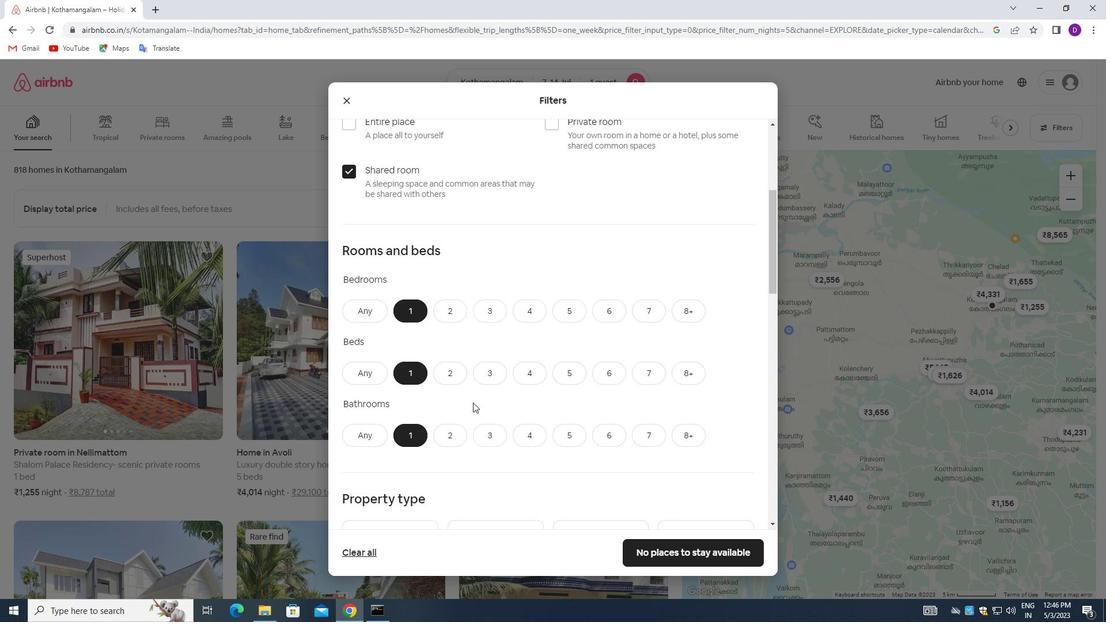 
Action: Mouse moved to (393, 408)
Screenshot: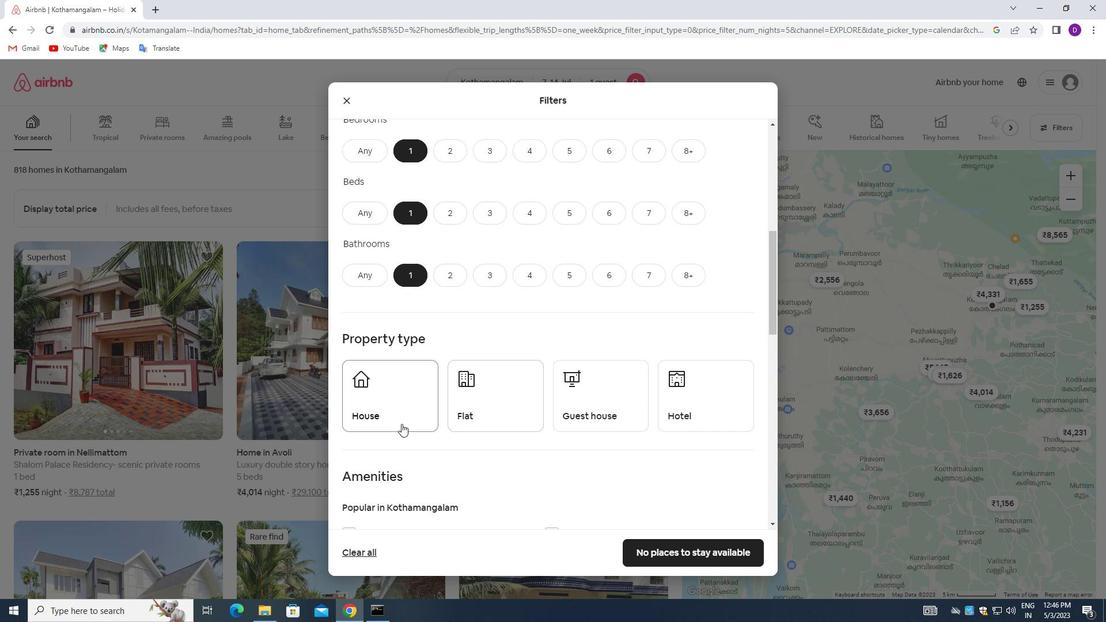 
Action: Mouse pressed left at (393, 408)
Screenshot: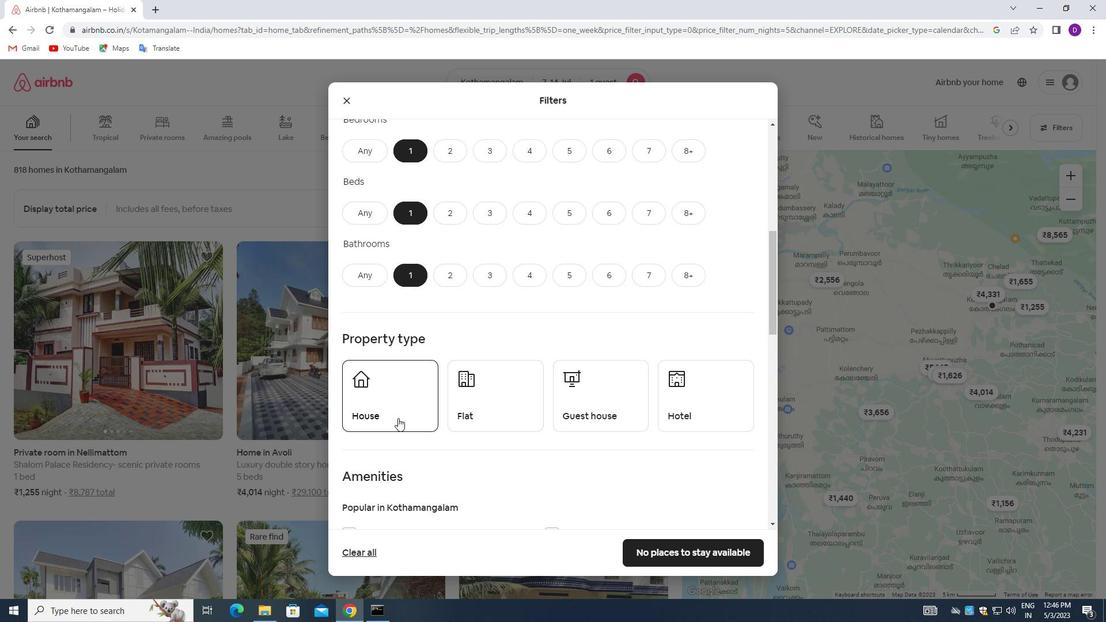
Action: Mouse moved to (479, 406)
Screenshot: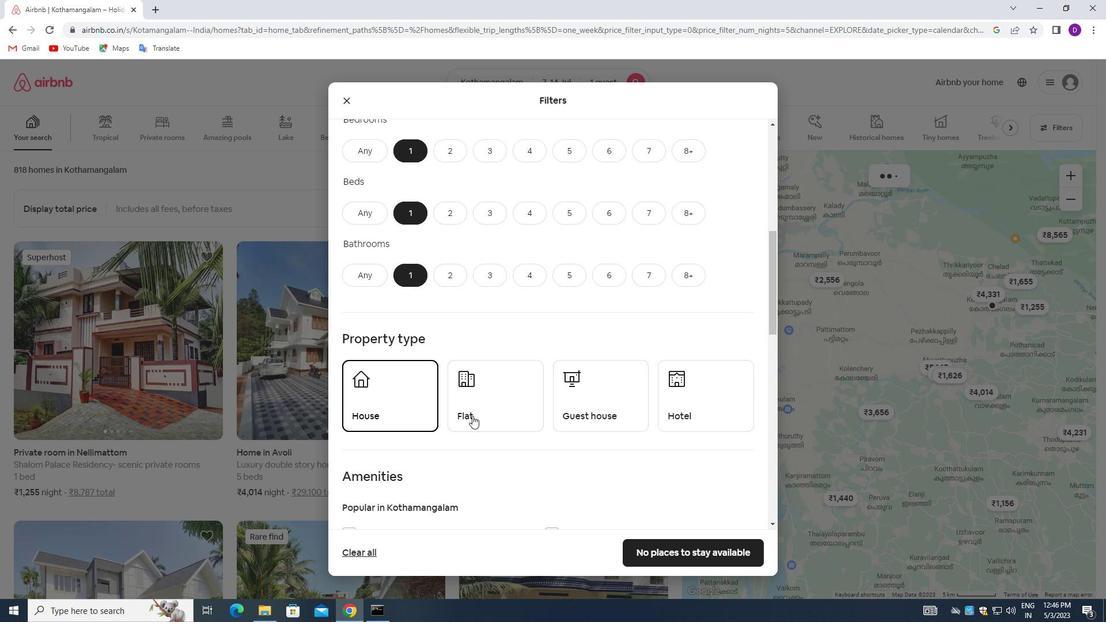 
Action: Mouse pressed left at (479, 406)
Screenshot: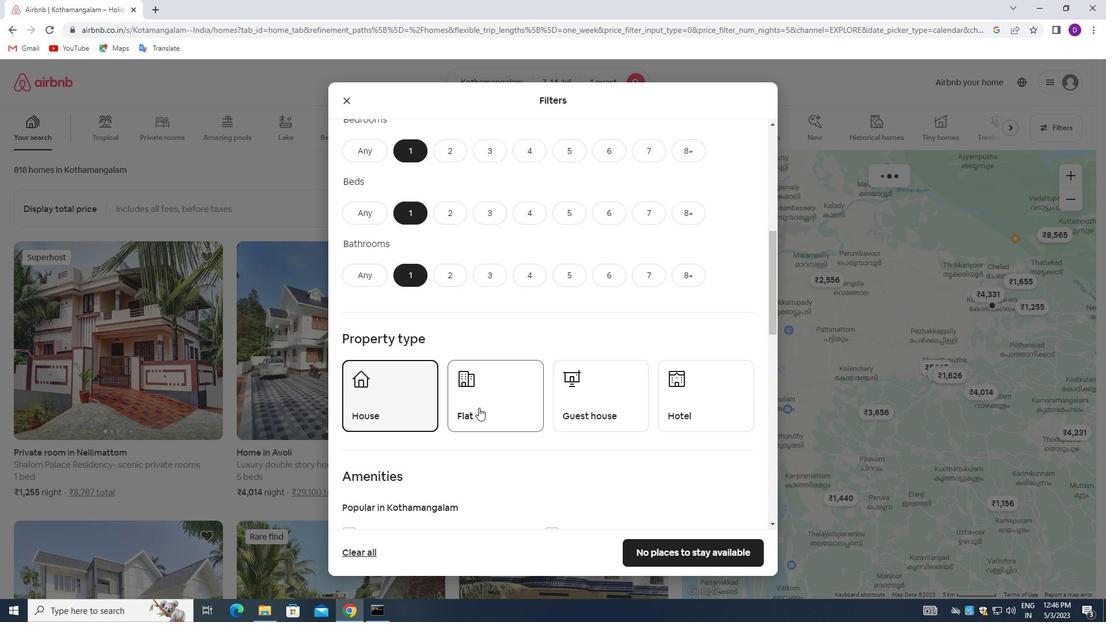 
Action: Mouse moved to (571, 404)
Screenshot: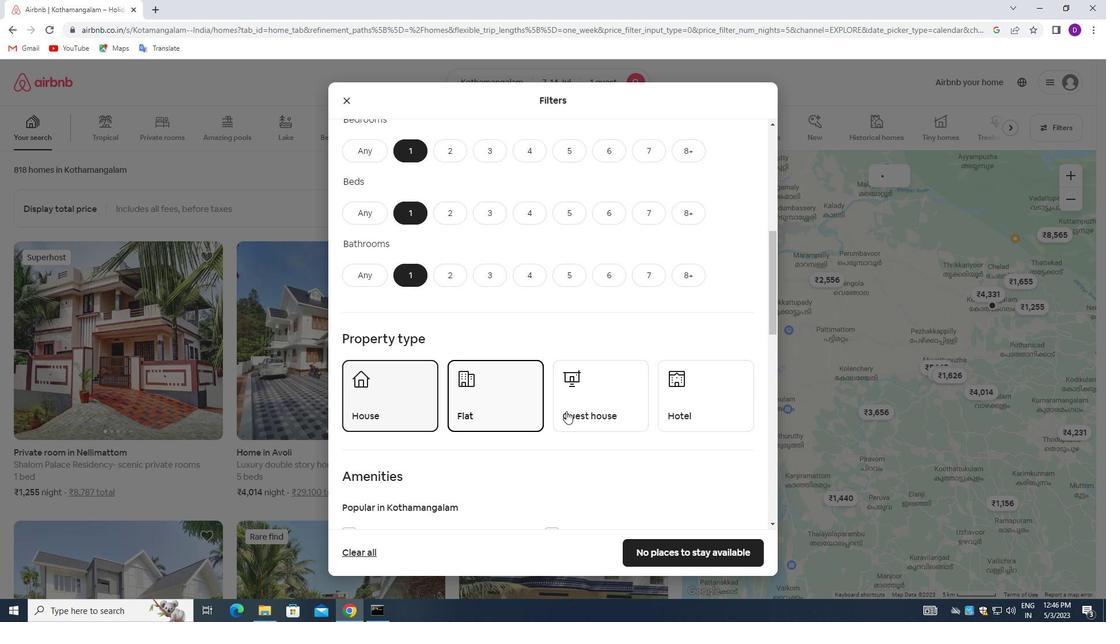 
Action: Mouse pressed left at (571, 404)
Screenshot: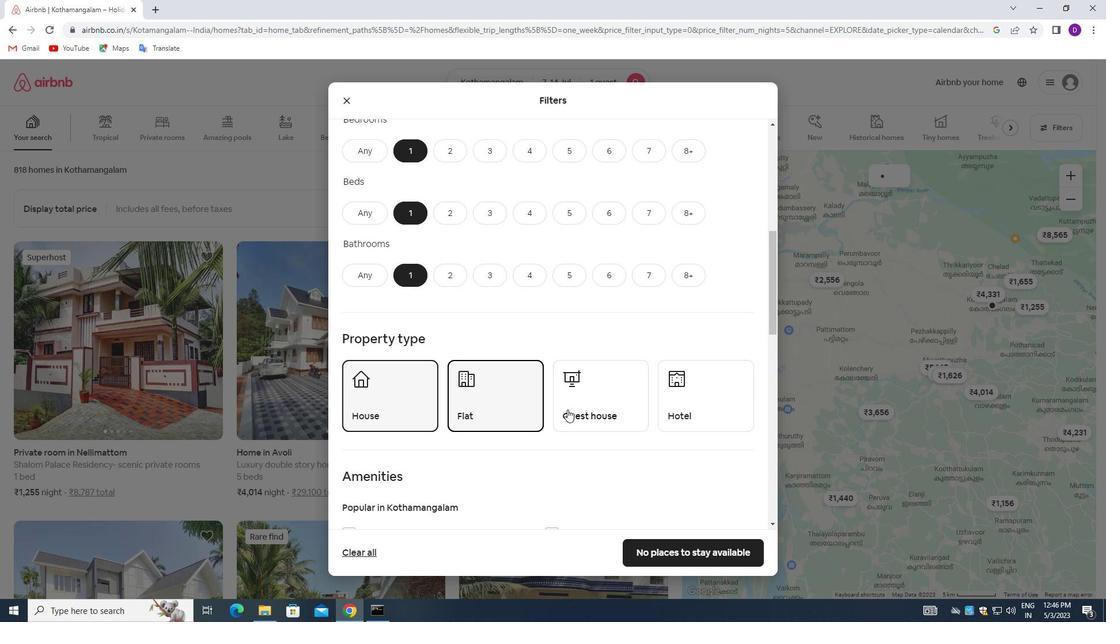 
Action: Mouse moved to (674, 401)
Screenshot: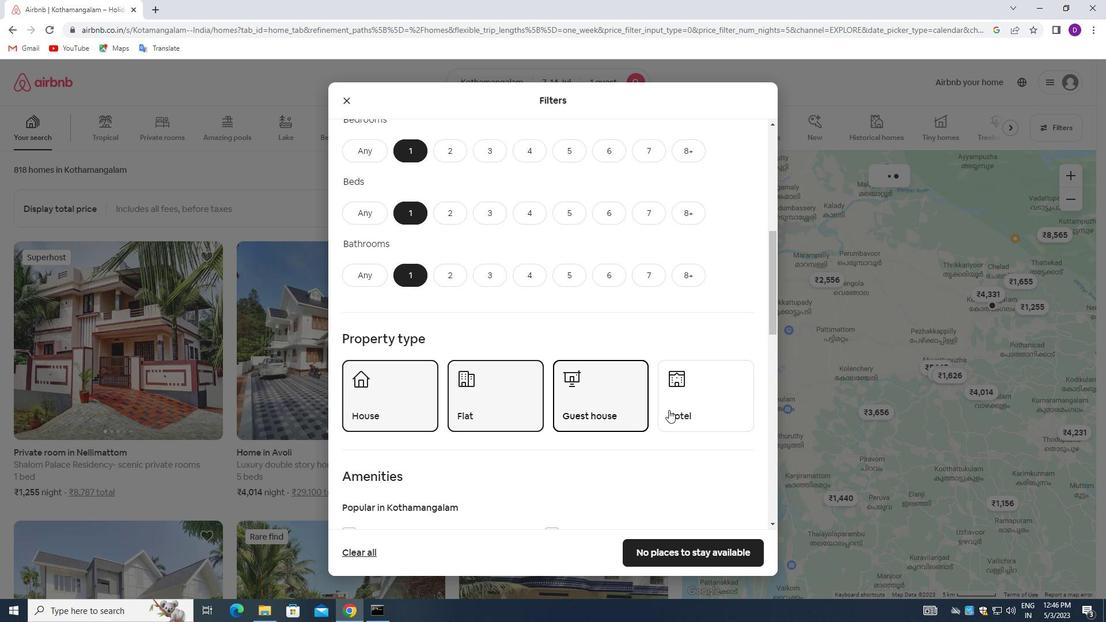 
Action: Mouse pressed left at (674, 401)
Screenshot: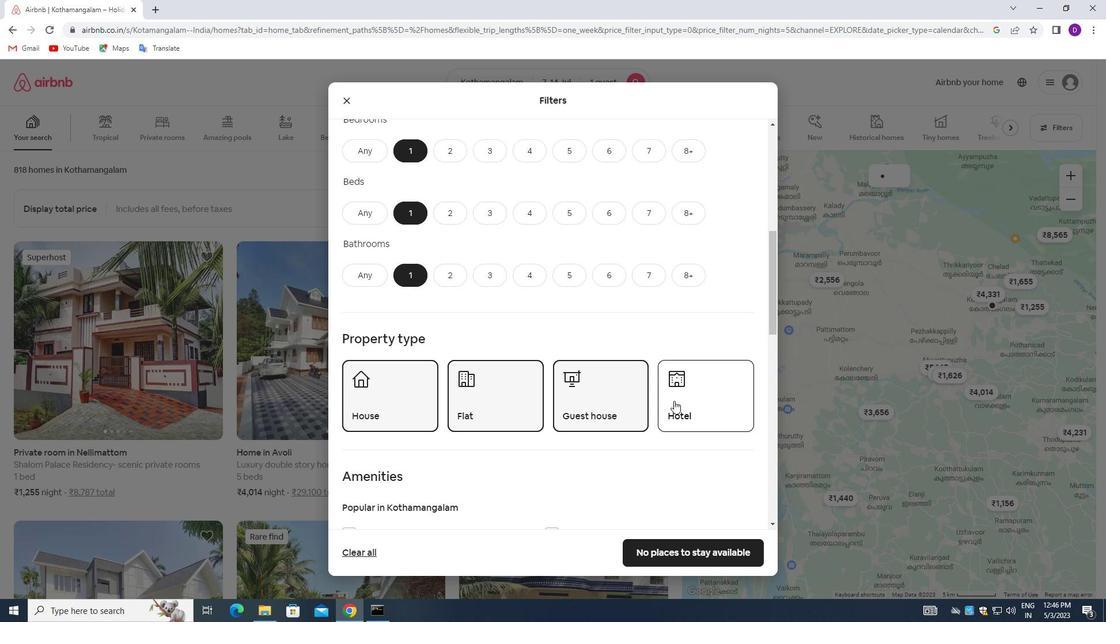 
Action: Mouse moved to (521, 409)
Screenshot: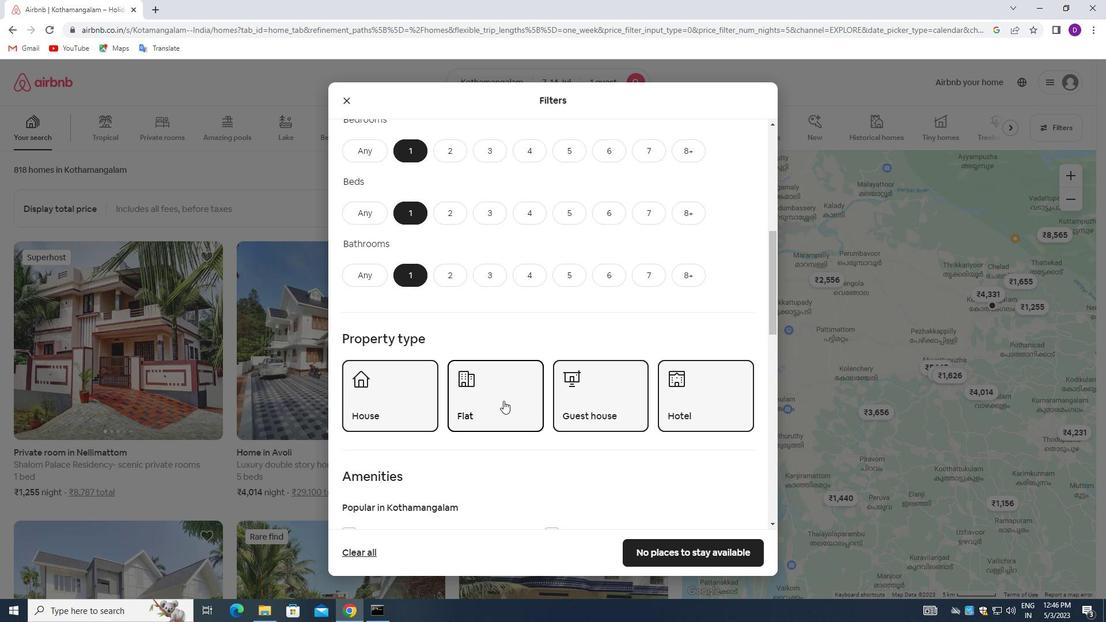 
Action: Mouse scrolled (521, 408) with delta (0, 0)
Screenshot: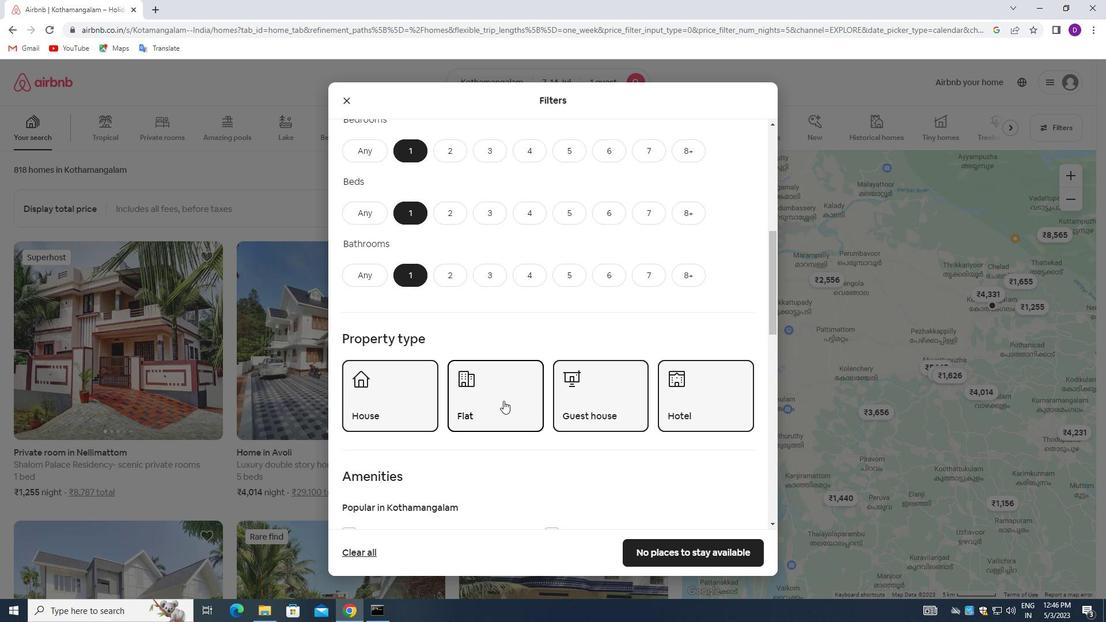 
Action: Mouse scrolled (521, 408) with delta (0, 0)
Screenshot: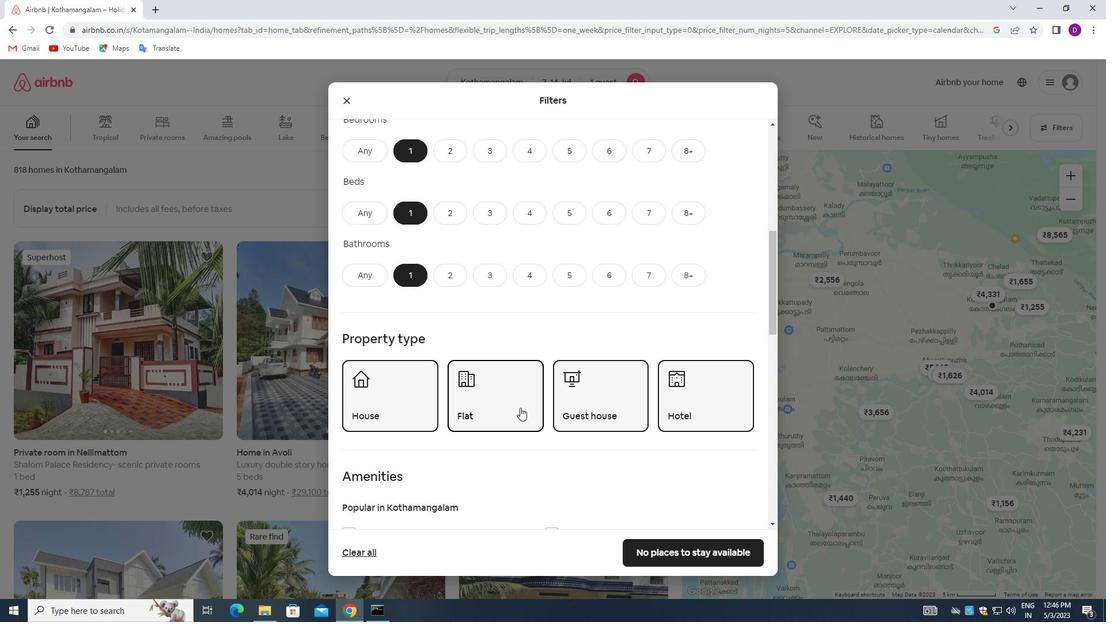 
Action: Mouse scrolled (521, 408) with delta (0, 0)
Screenshot: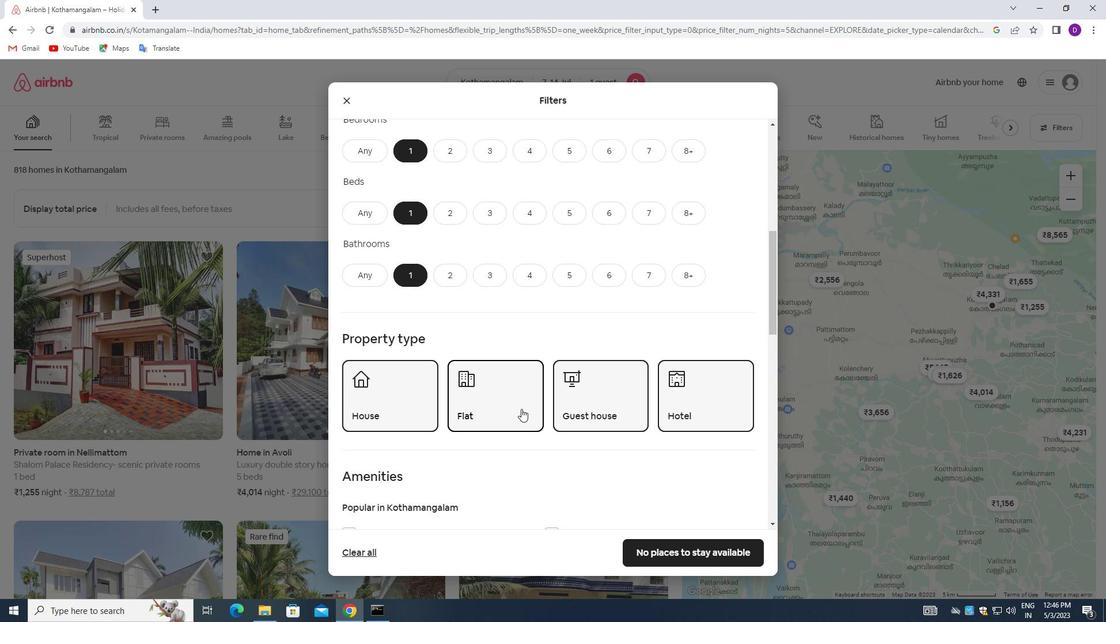 
Action: Mouse moved to (518, 405)
Screenshot: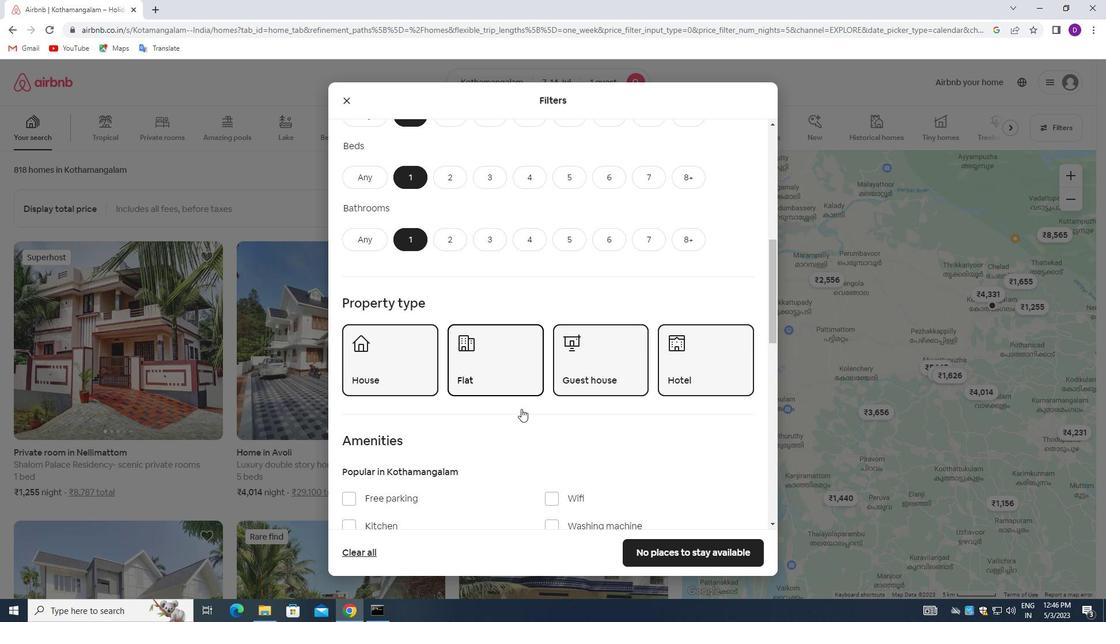 
Action: Mouse scrolled (518, 404) with delta (0, 0)
Screenshot: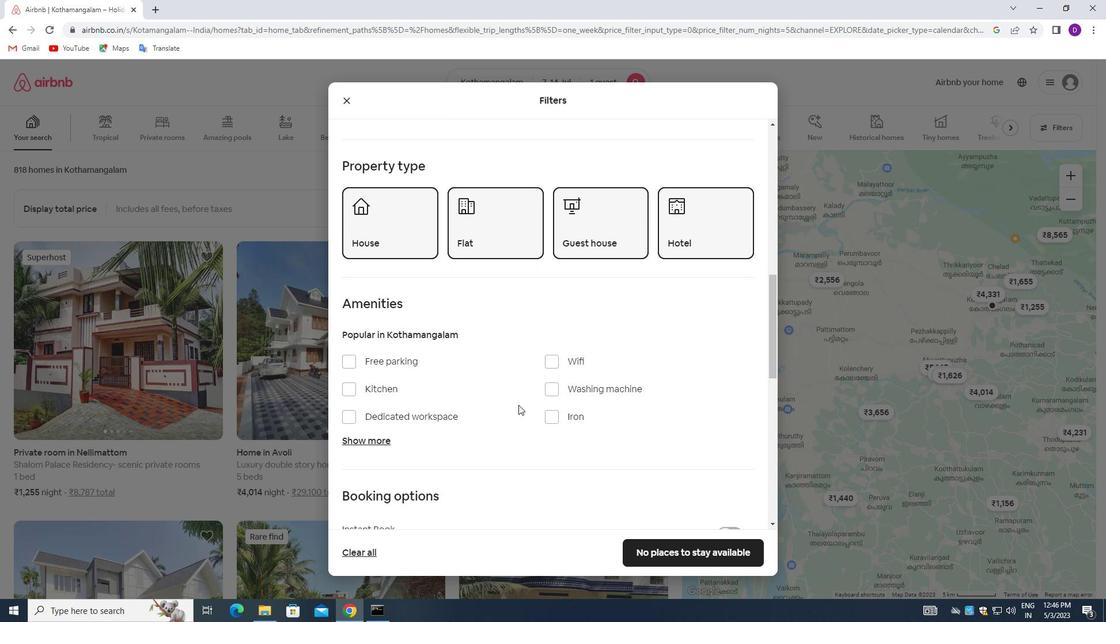 
Action: Mouse moved to (518, 405)
Screenshot: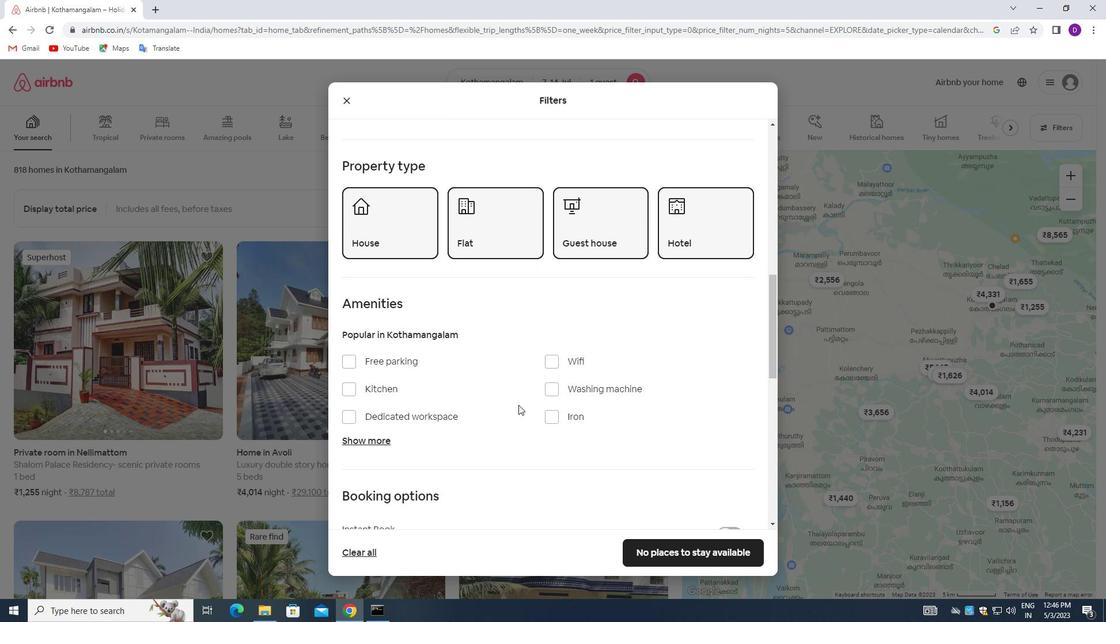 
Action: Mouse scrolled (518, 404) with delta (0, 0)
Screenshot: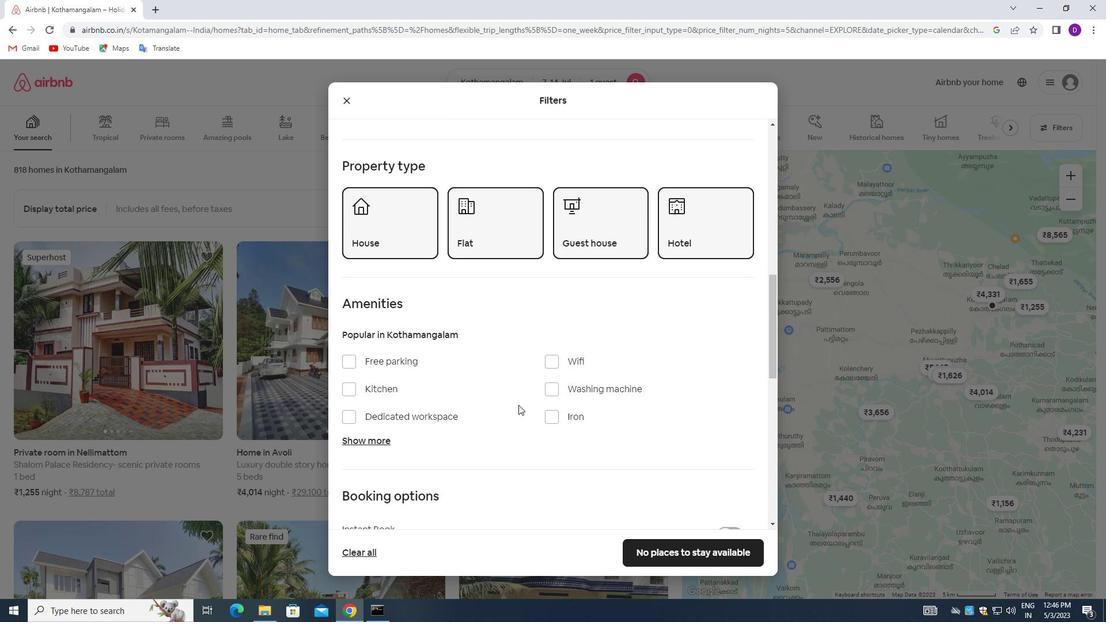 
Action: Mouse moved to (547, 407)
Screenshot: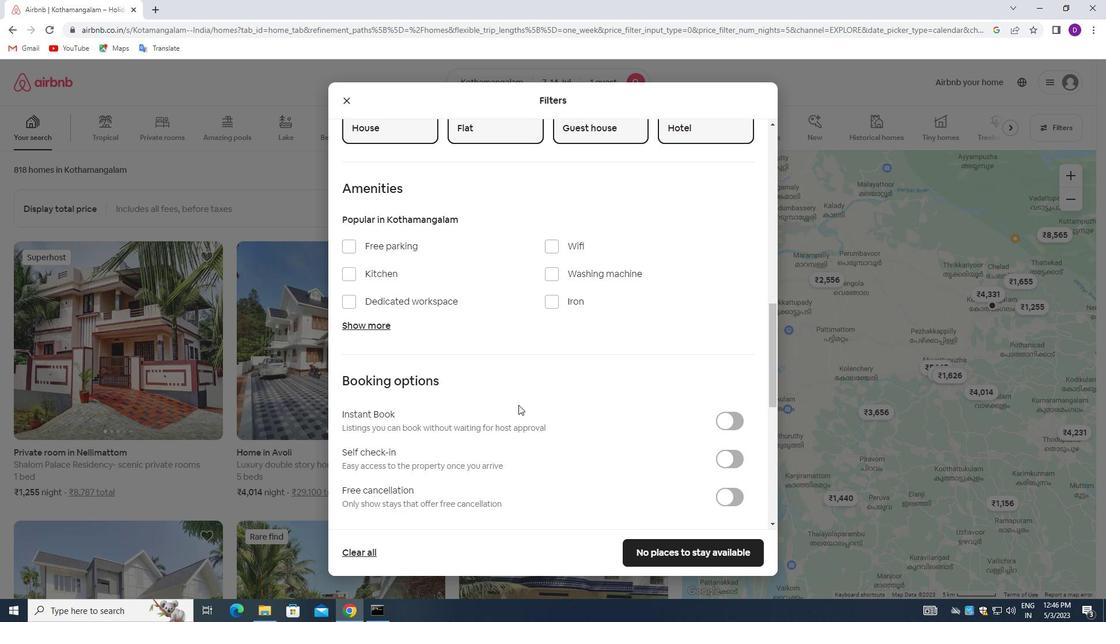 
Action: Mouse scrolled (547, 406) with delta (0, 0)
Screenshot: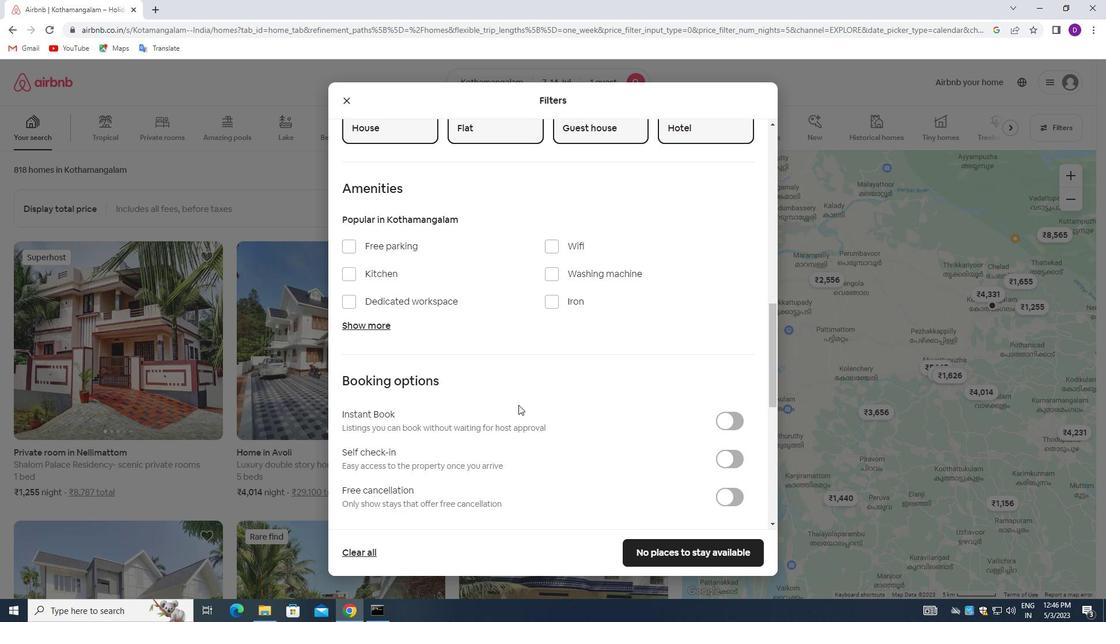 
Action: Mouse moved to (724, 400)
Screenshot: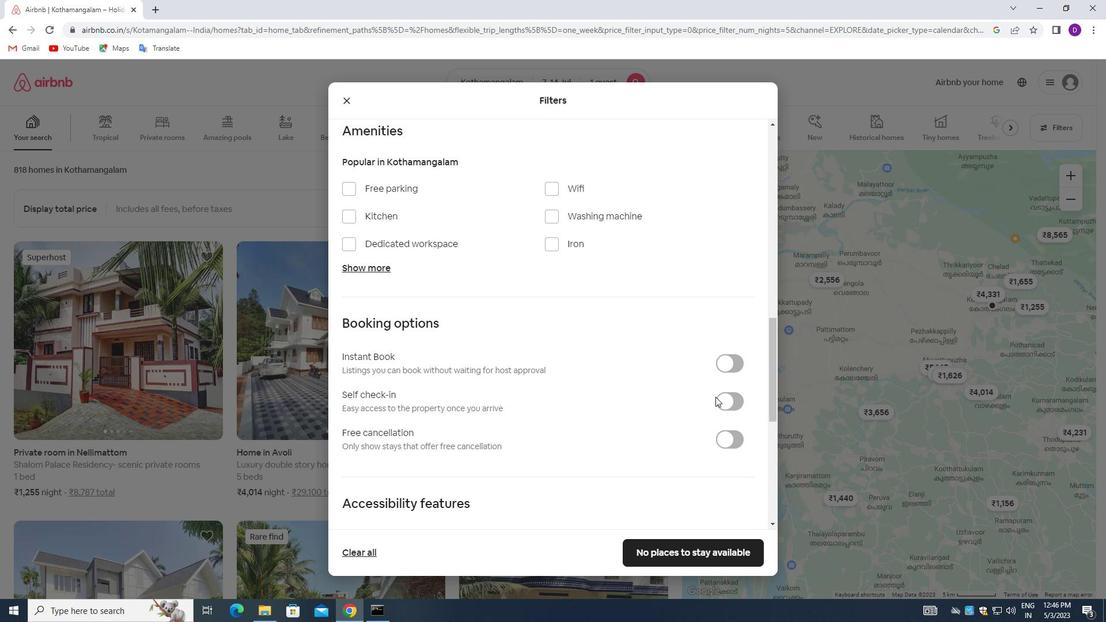 
Action: Mouse pressed left at (724, 400)
Screenshot: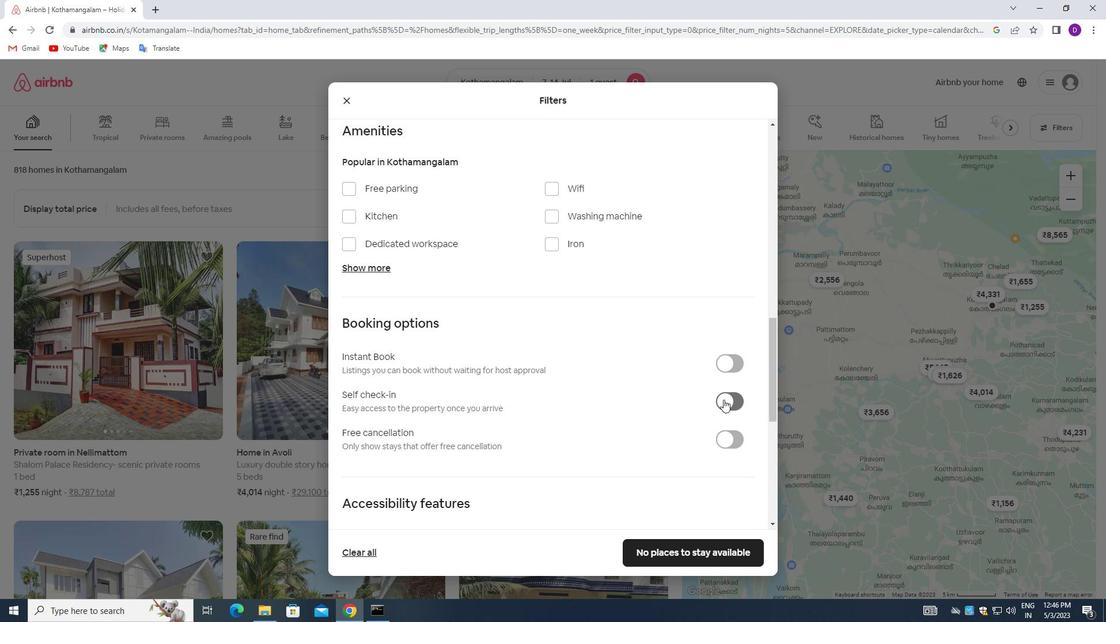 
Action: Mouse moved to (472, 408)
Screenshot: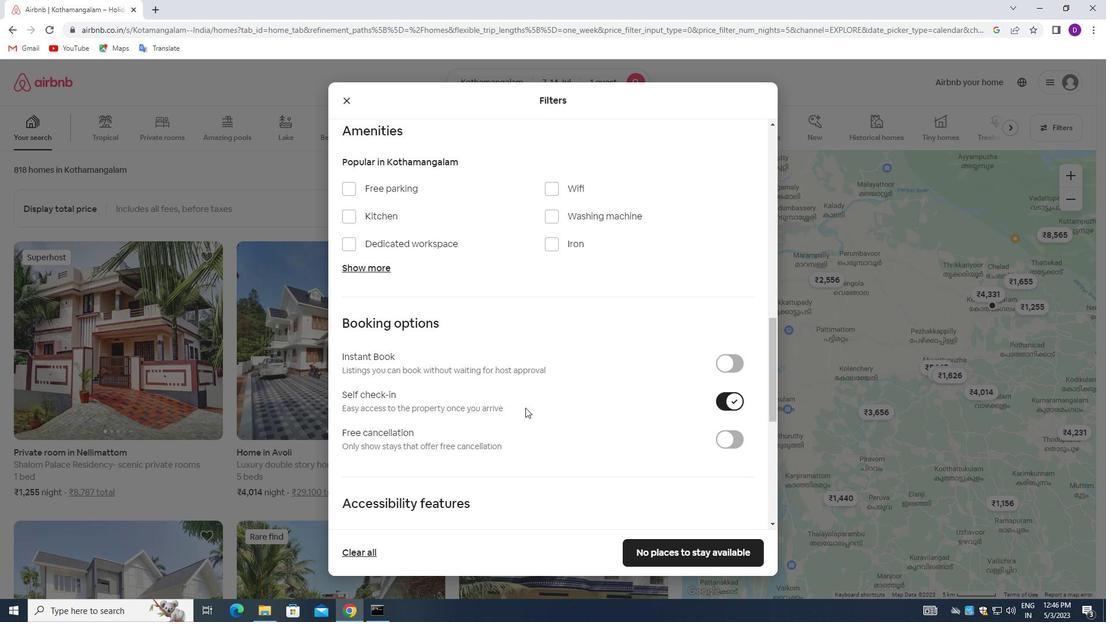 
Action: Mouse scrolled (472, 407) with delta (0, 0)
Screenshot: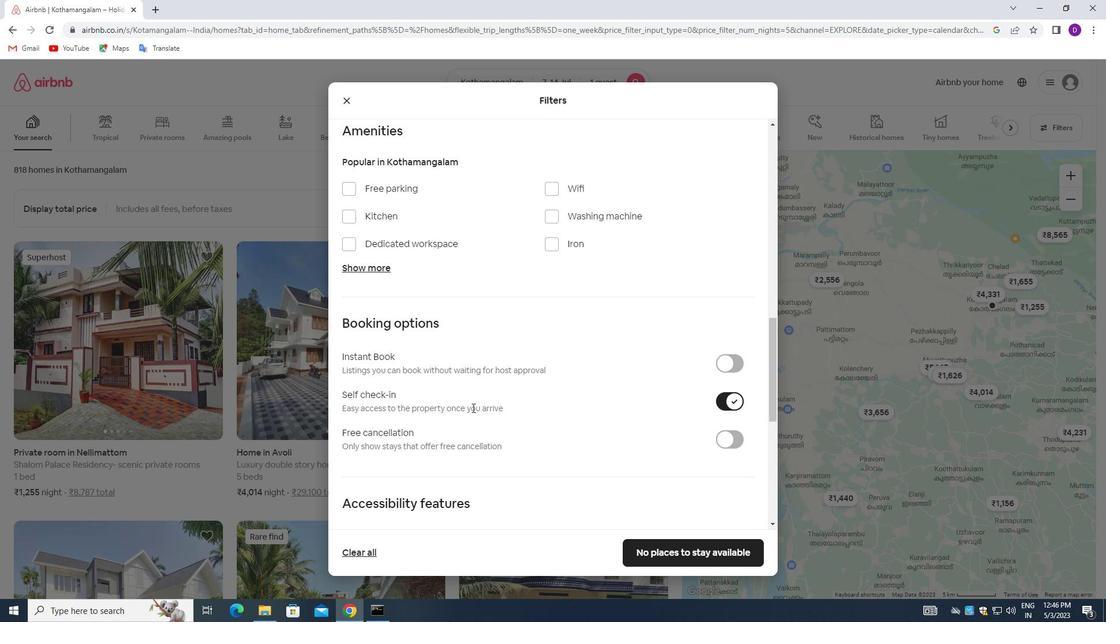 
Action: Mouse moved to (481, 408)
Screenshot: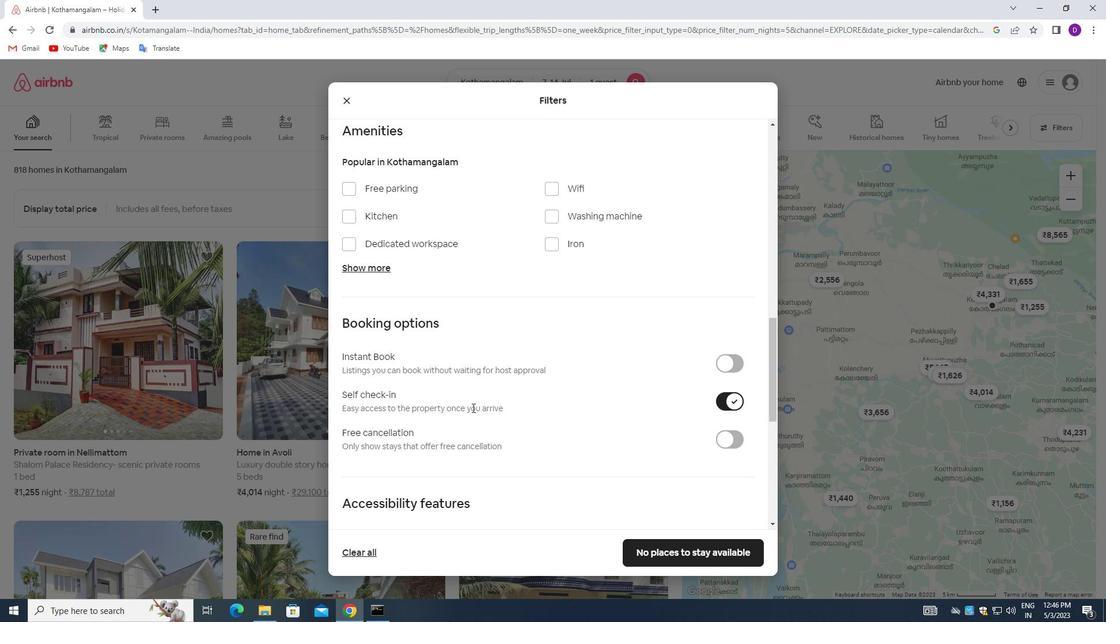 
Action: Mouse scrolled (481, 407) with delta (0, 0)
Screenshot: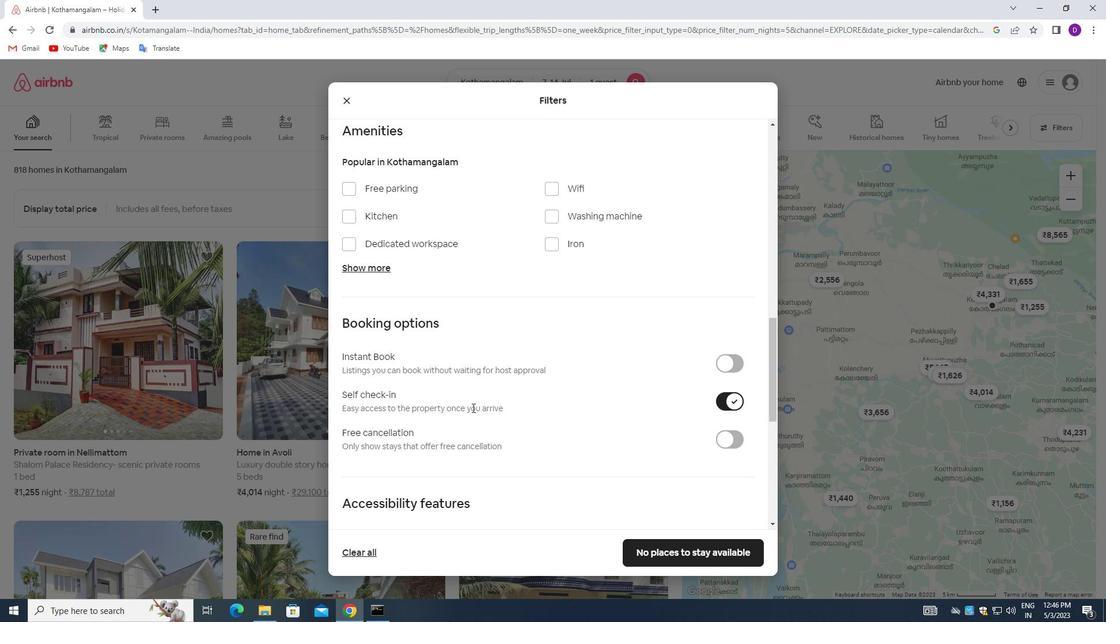 
Action: Mouse moved to (521, 405)
Screenshot: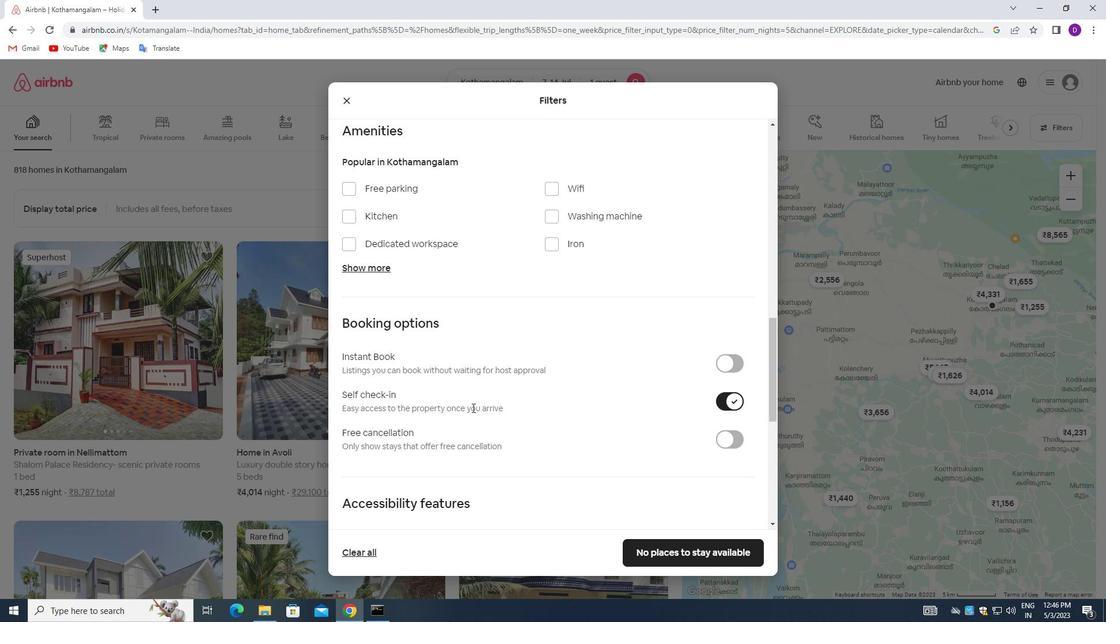 
Action: Mouse scrolled (521, 404) with delta (0, 0)
Screenshot: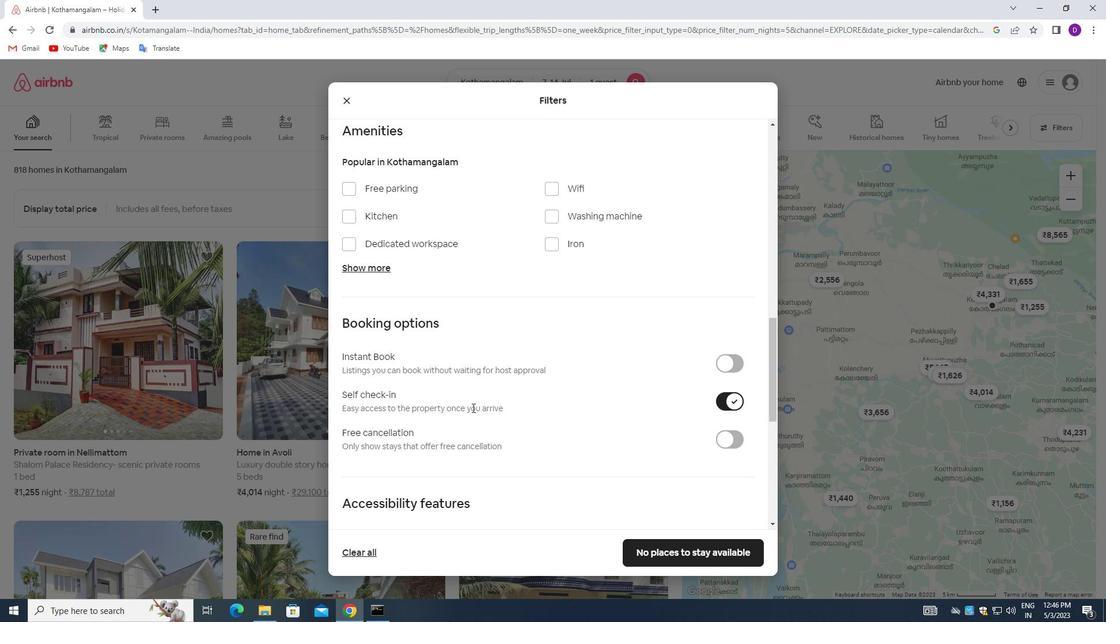 
Action: Mouse moved to (524, 404)
Screenshot: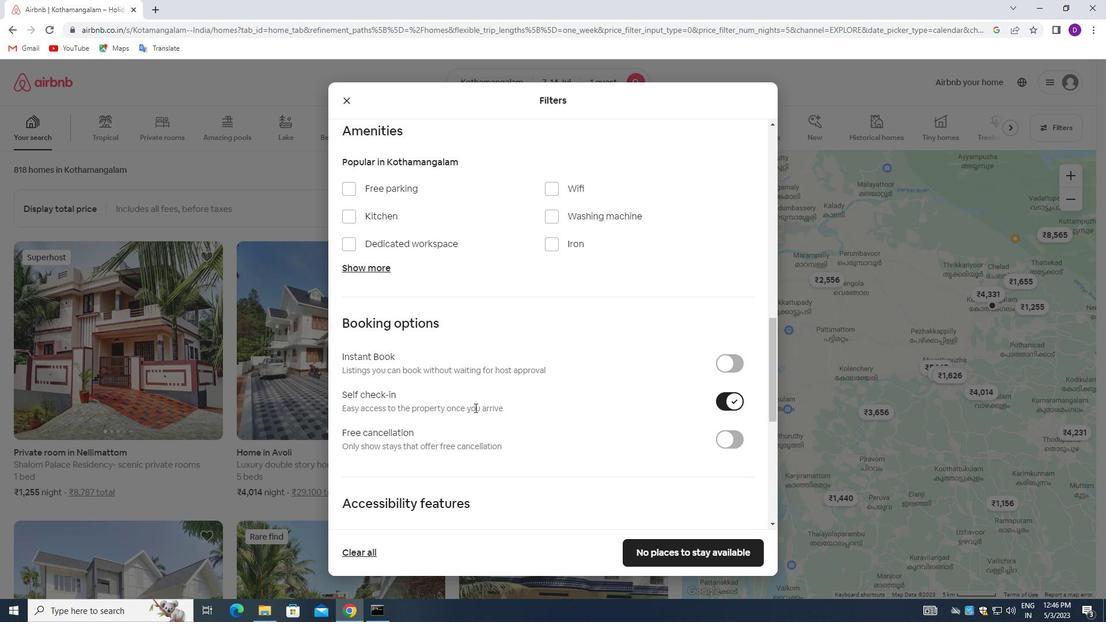 
Action: Mouse scrolled (524, 403) with delta (0, 0)
Screenshot: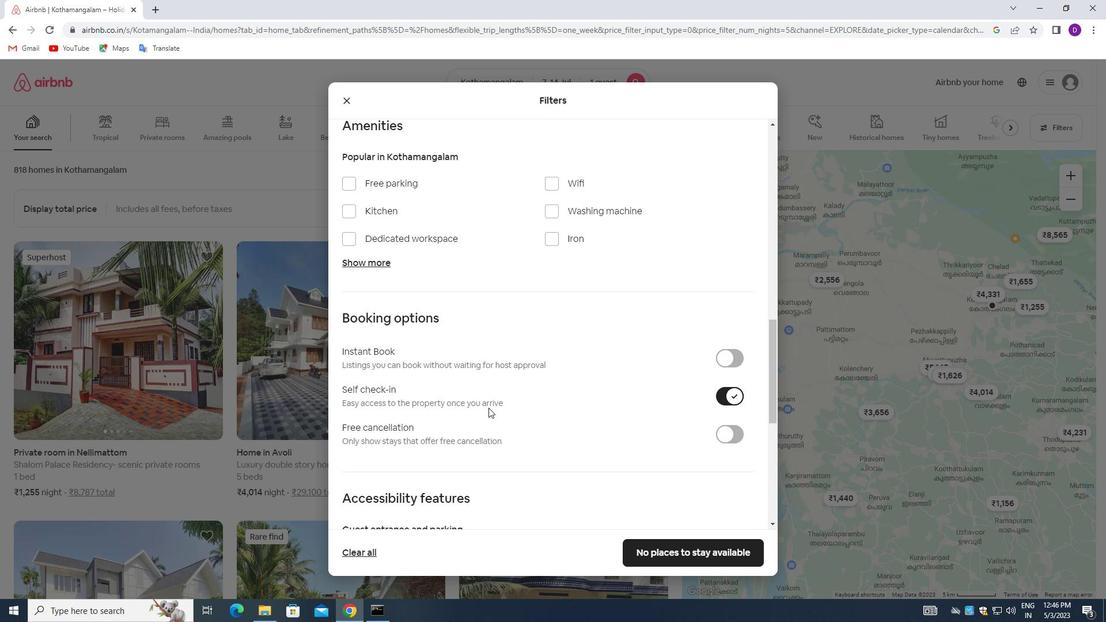 
Action: Mouse scrolled (524, 403) with delta (0, 0)
Screenshot: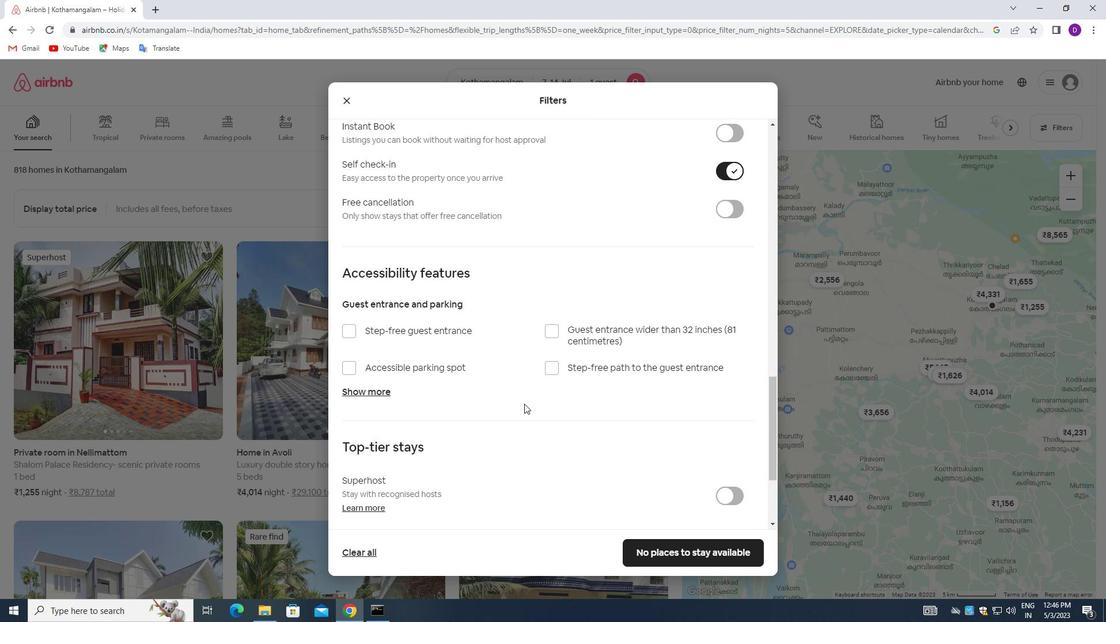 
Action: Mouse scrolled (524, 403) with delta (0, 0)
Screenshot: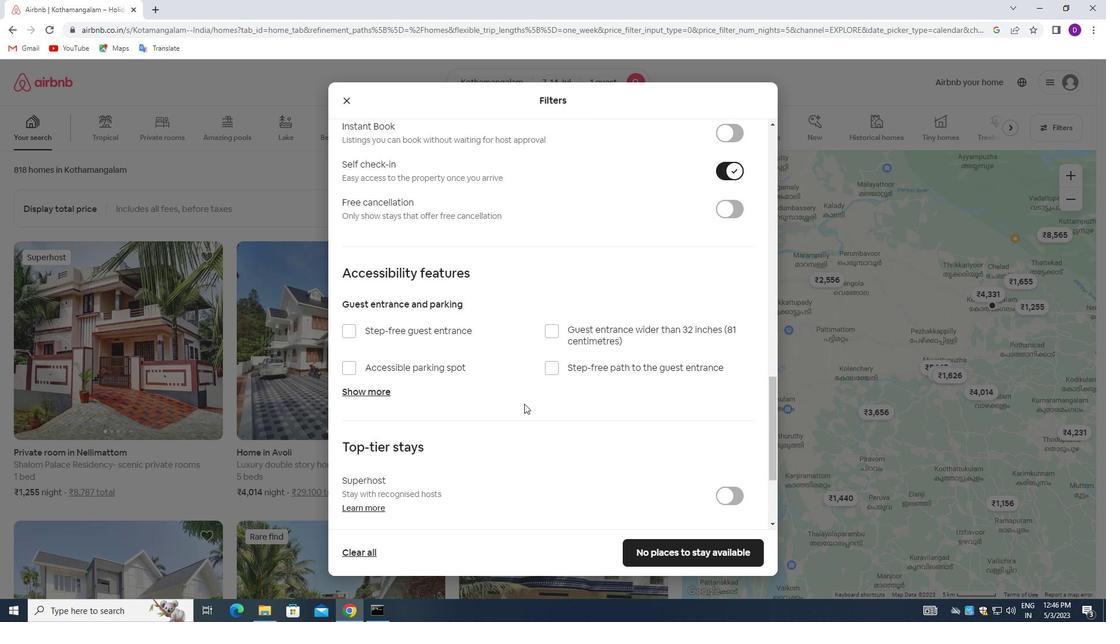 
Action: Mouse scrolled (524, 403) with delta (0, 0)
Screenshot: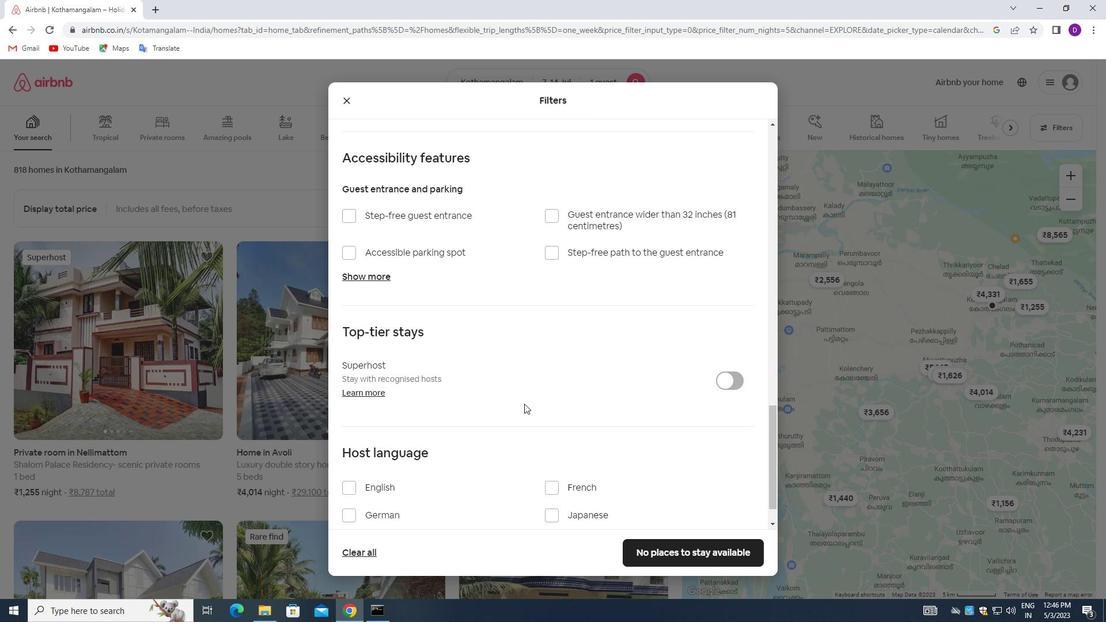 
Action: Mouse scrolled (524, 403) with delta (0, 0)
Screenshot: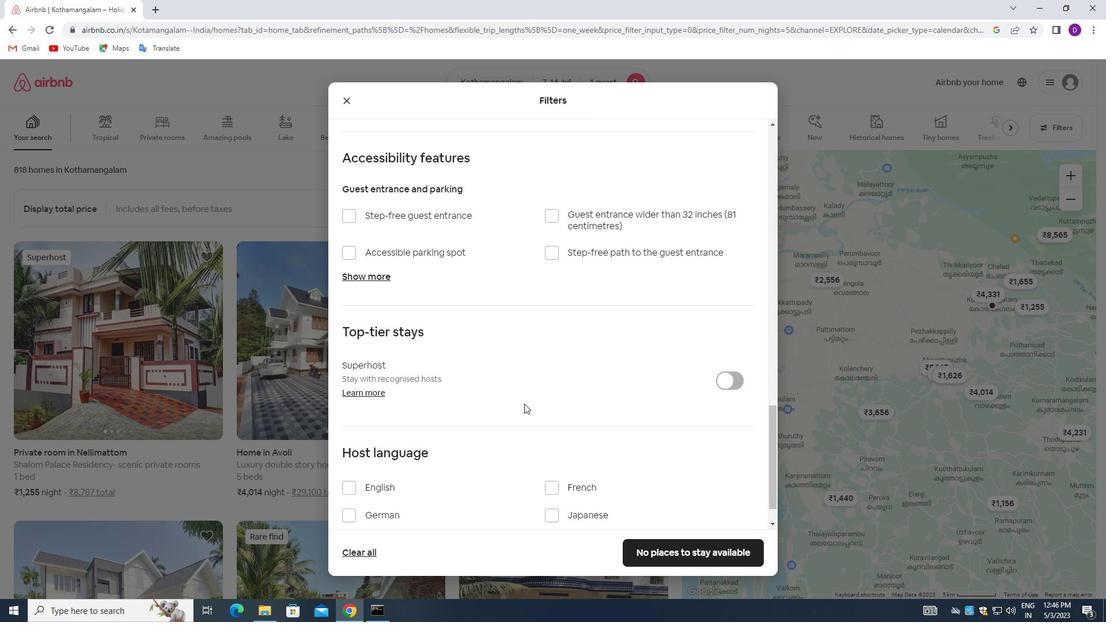 
Action: Mouse scrolled (524, 403) with delta (0, 0)
Screenshot: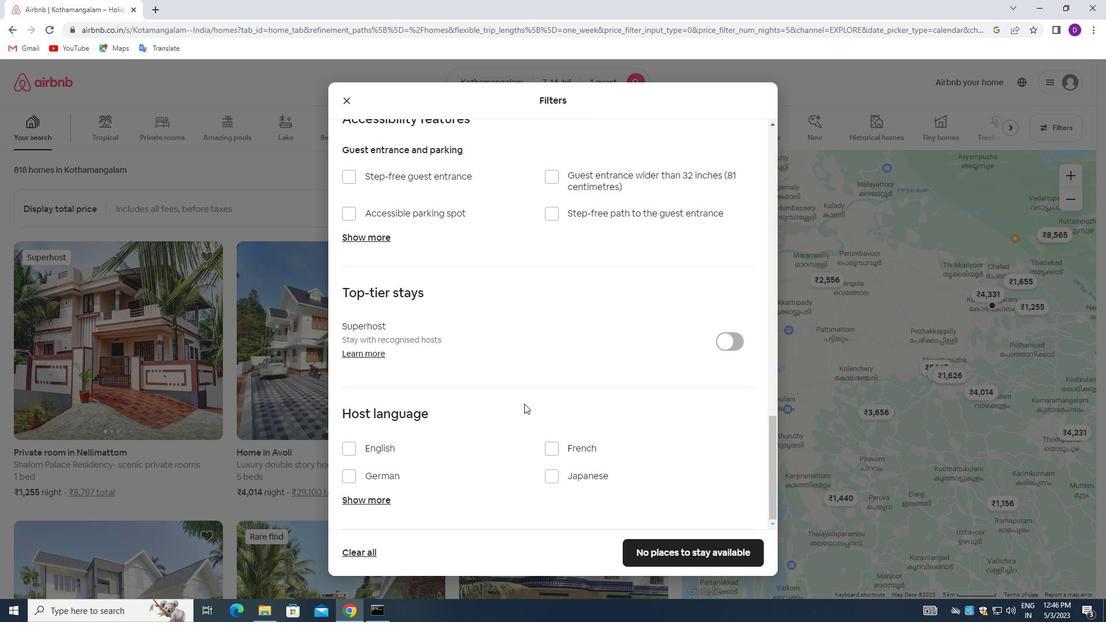 
Action: Mouse scrolled (524, 403) with delta (0, 0)
Screenshot: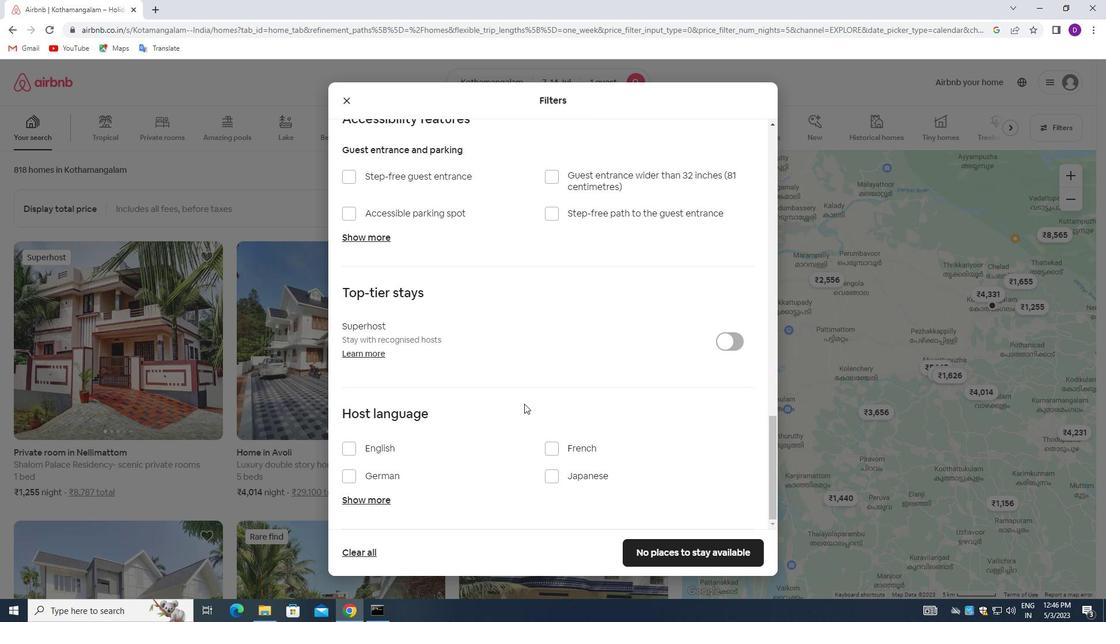 
Action: Mouse scrolled (524, 403) with delta (0, 0)
Screenshot: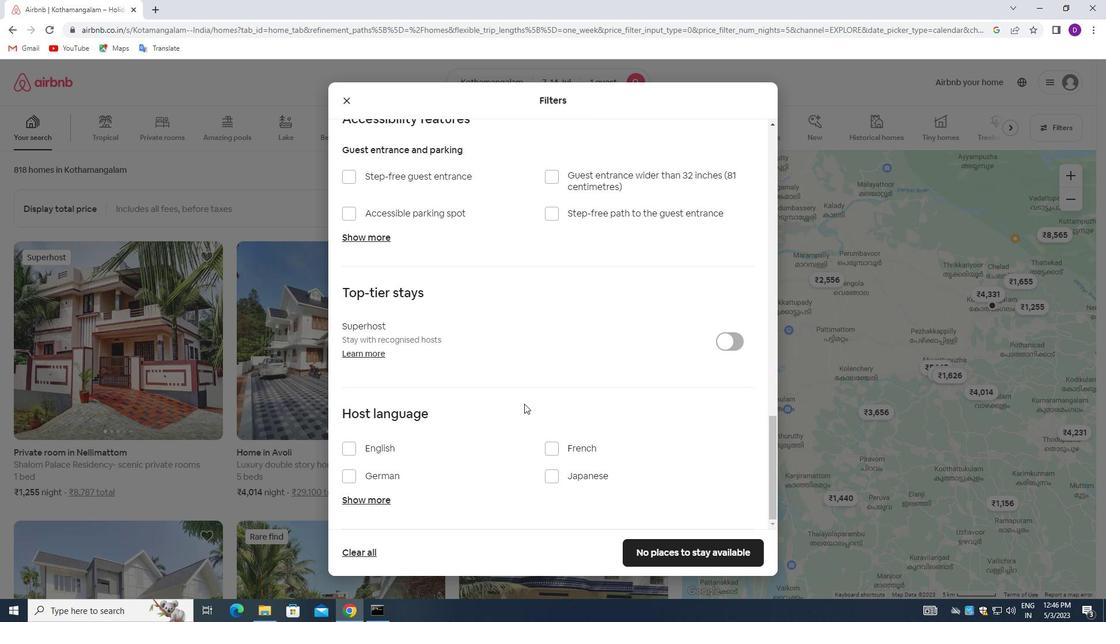 
Action: Mouse moved to (351, 449)
Screenshot: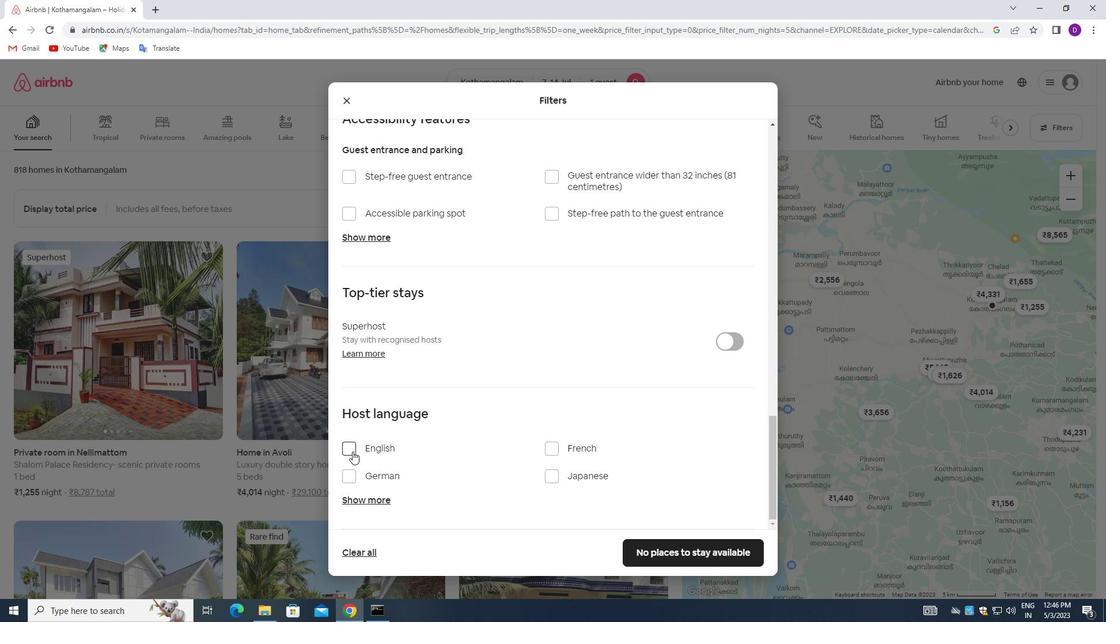 
Action: Mouse pressed left at (351, 449)
Screenshot: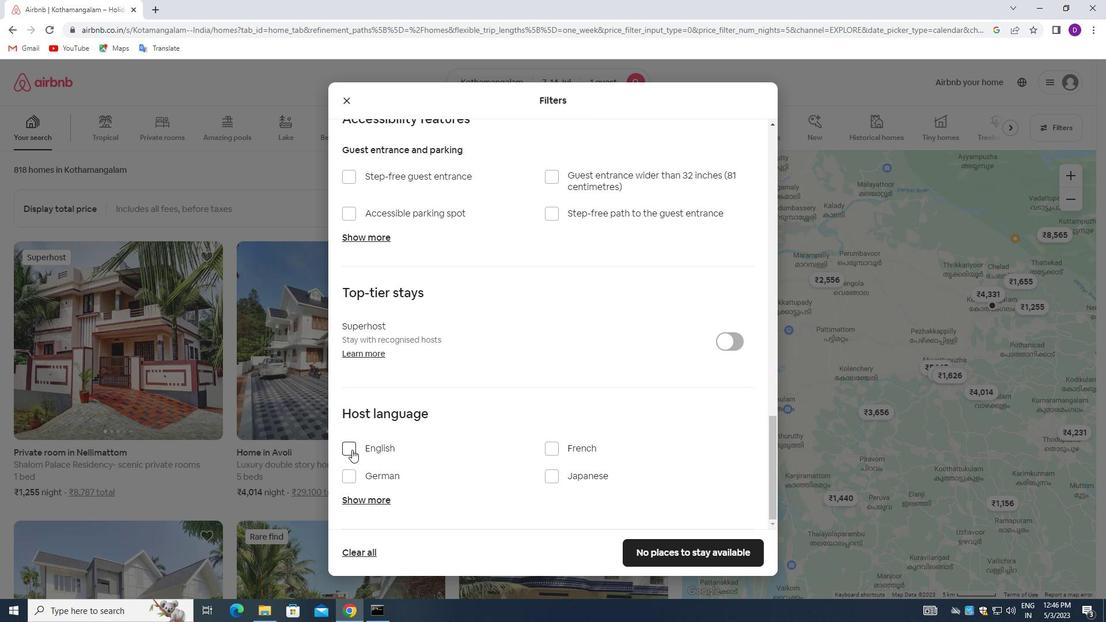 
Action: Mouse moved to (680, 551)
Screenshot: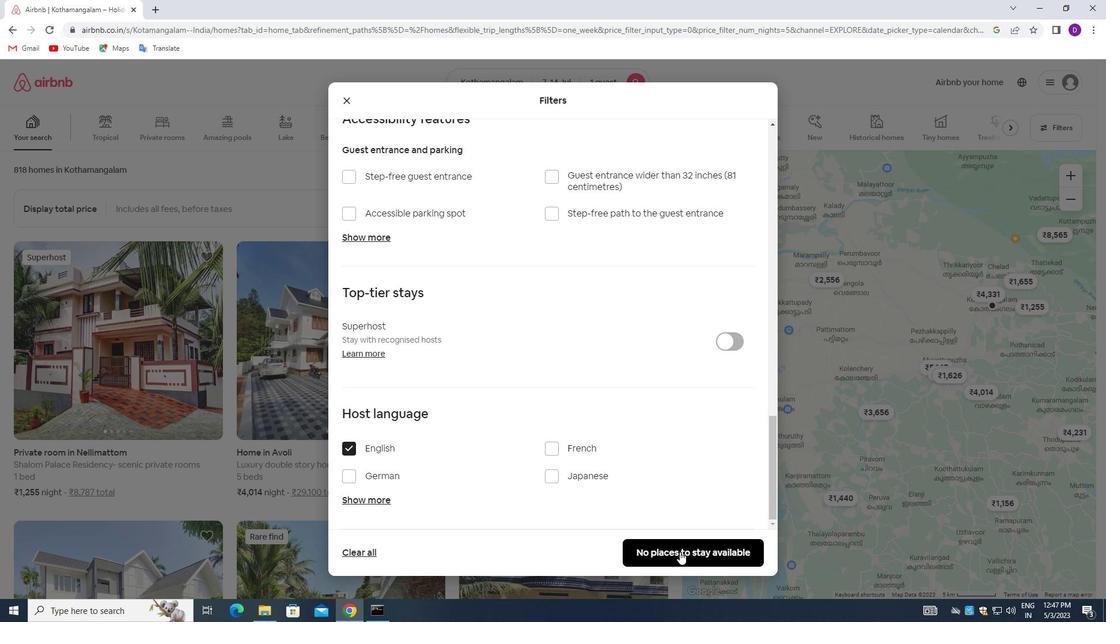 
Action: Mouse pressed left at (680, 551)
Screenshot: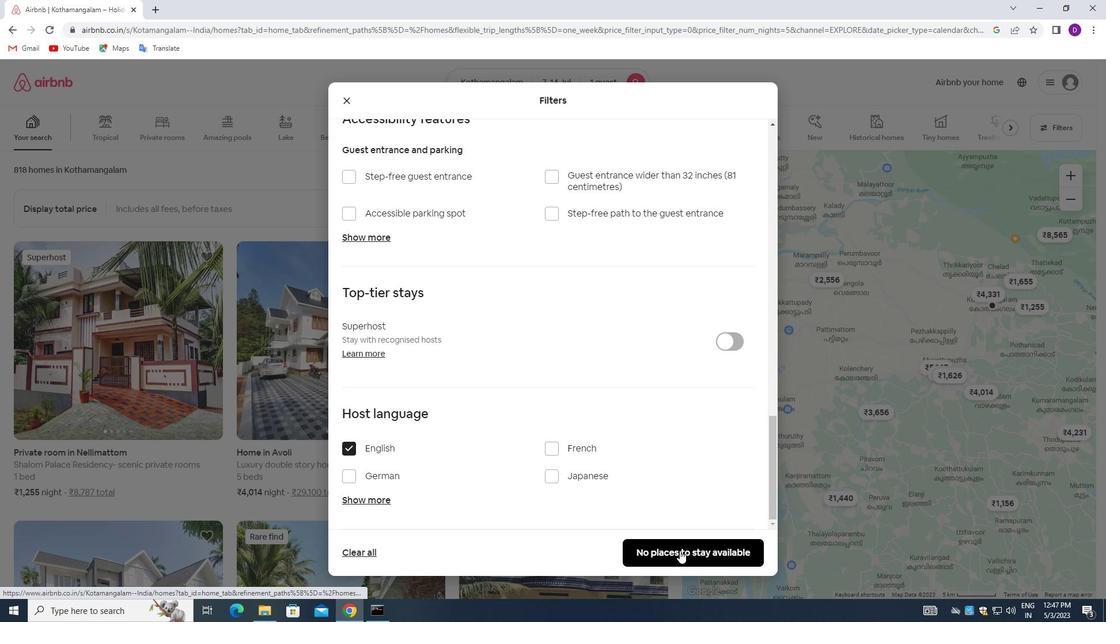 
Action: Mouse moved to (675, 483)
Screenshot: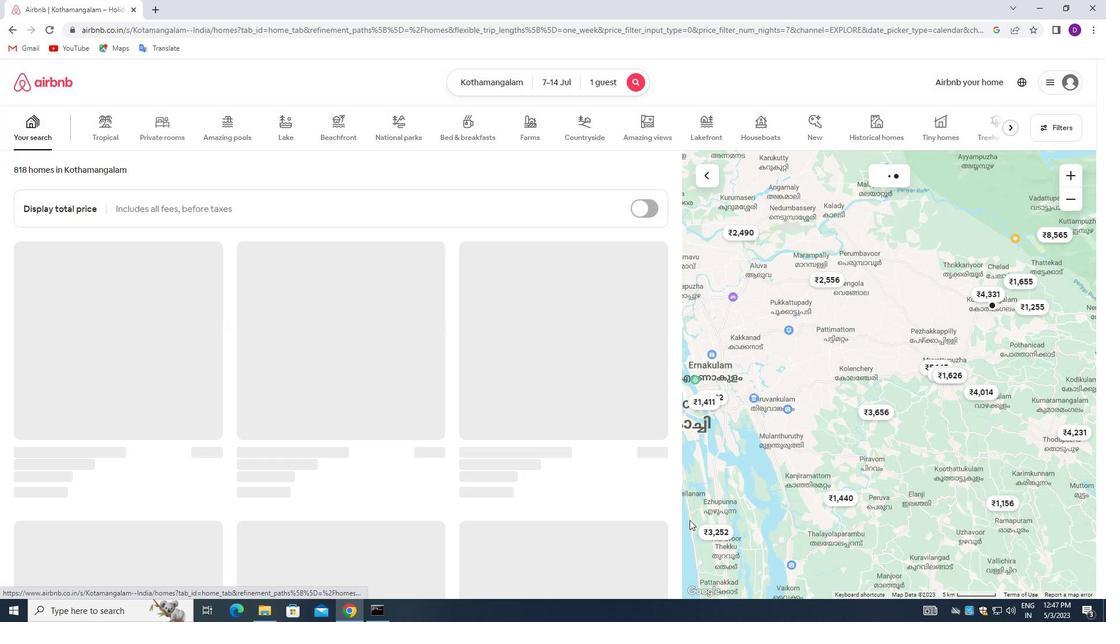 
